 Task: Add a signature Luke Wright containing With sincere appreciation and gratitude, Luke Wright to email address softage.9@softage.net and add a folder Audits
Action: Mouse moved to (947, 71)
Screenshot: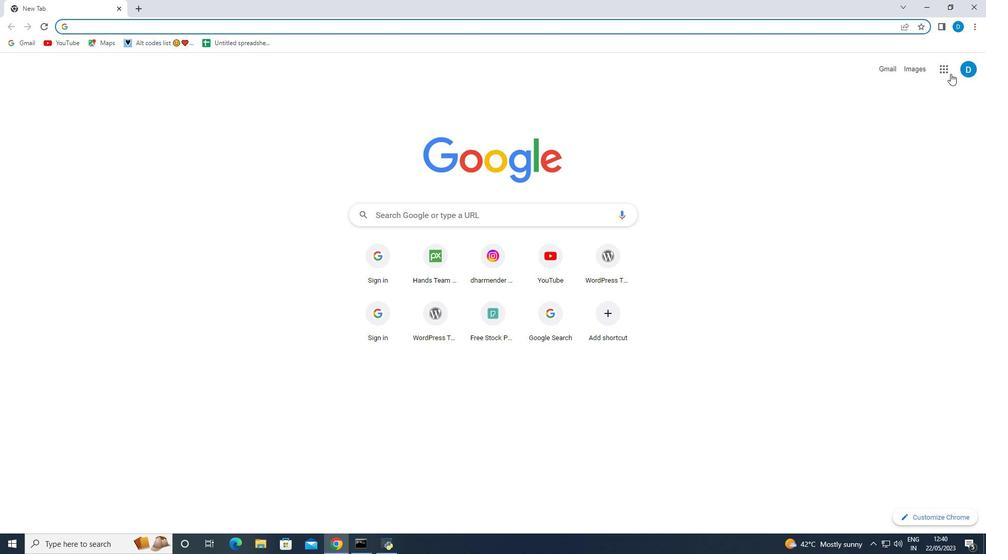 
Action: Mouse pressed left at (947, 71)
Screenshot: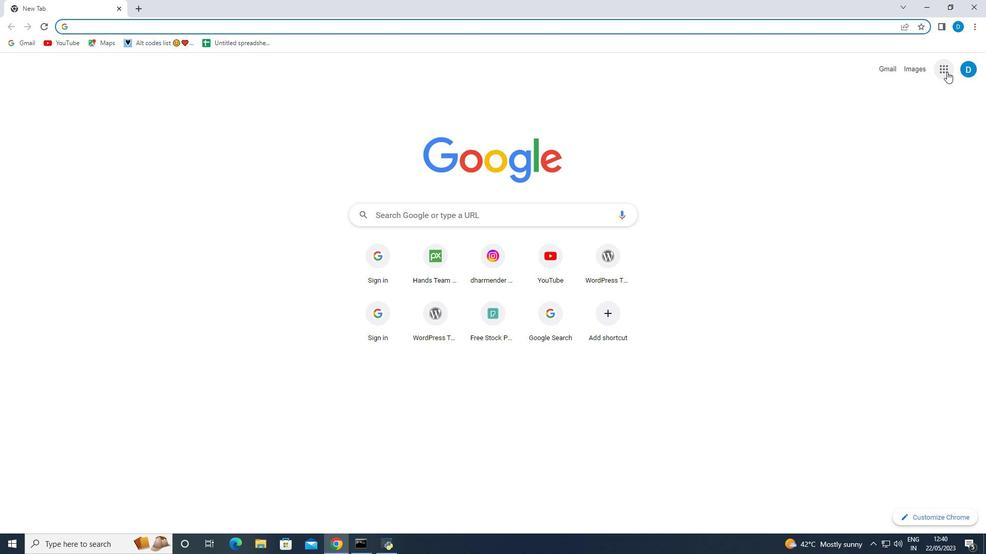 
Action: Mouse moved to (858, 229)
Screenshot: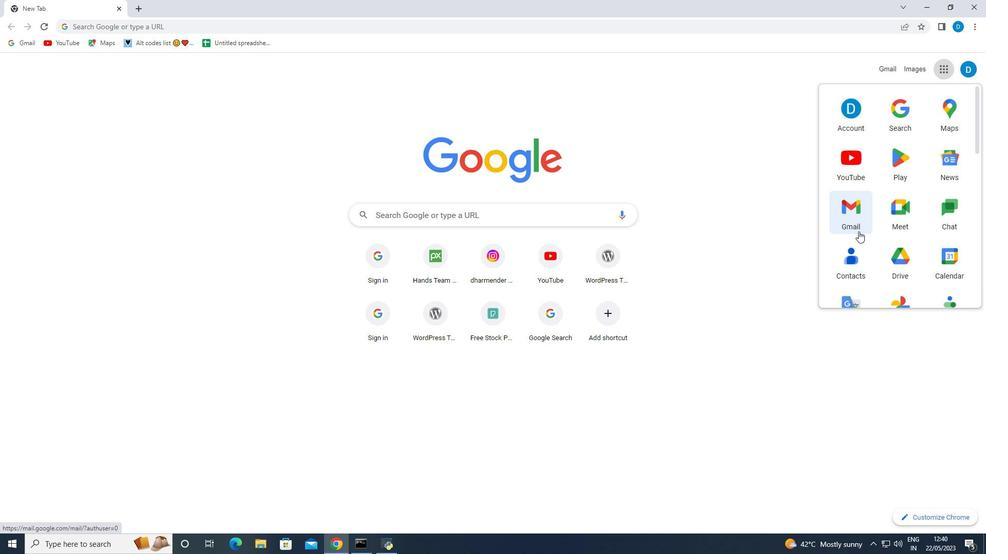 
Action: Mouse pressed left at (858, 229)
Screenshot: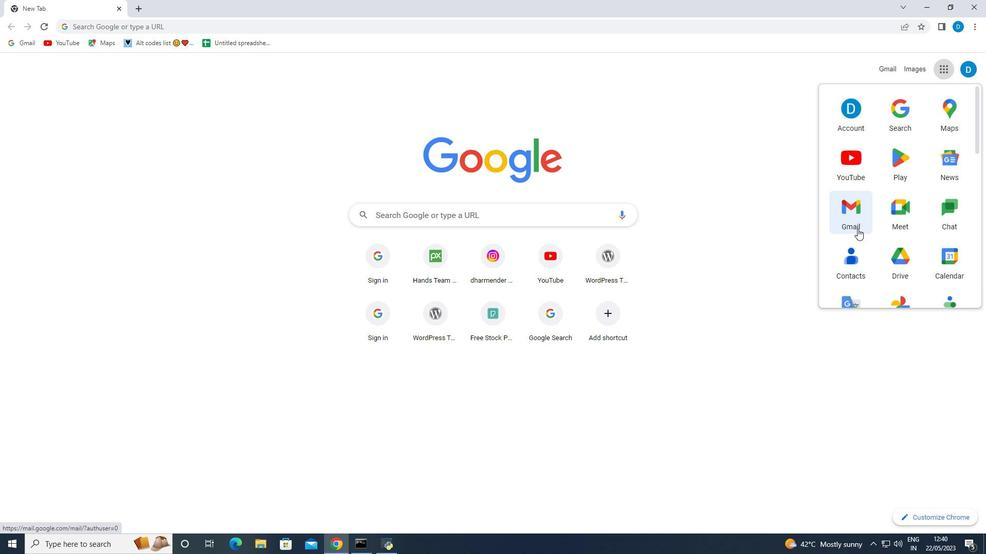 
Action: Mouse moved to (939, 70)
Screenshot: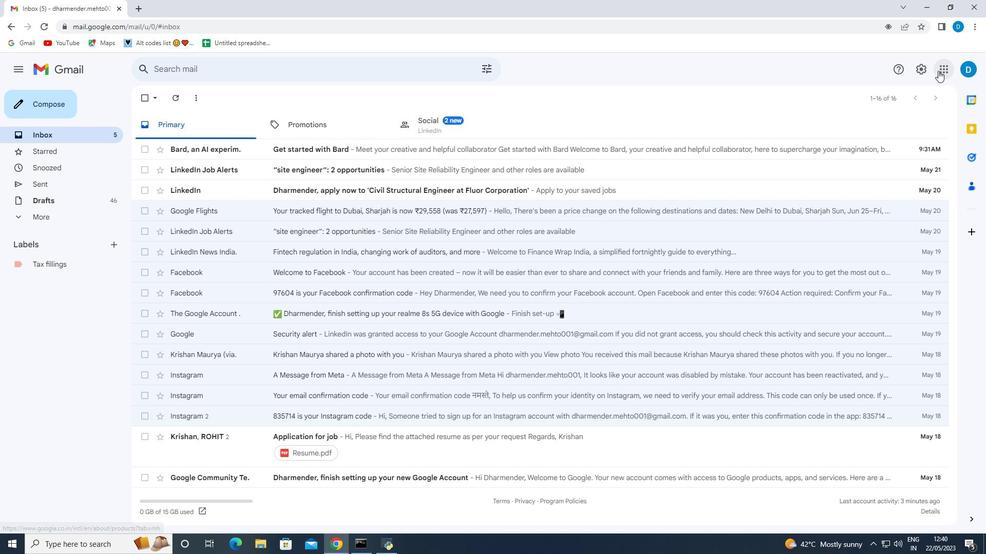 
Action: Mouse pressed left at (939, 70)
Screenshot: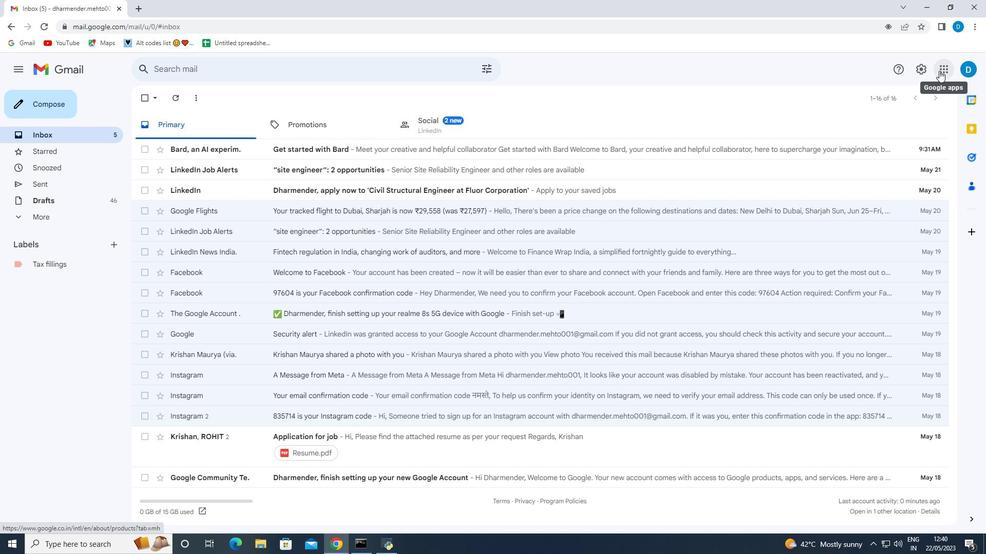 
Action: Mouse moved to (922, 69)
Screenshot: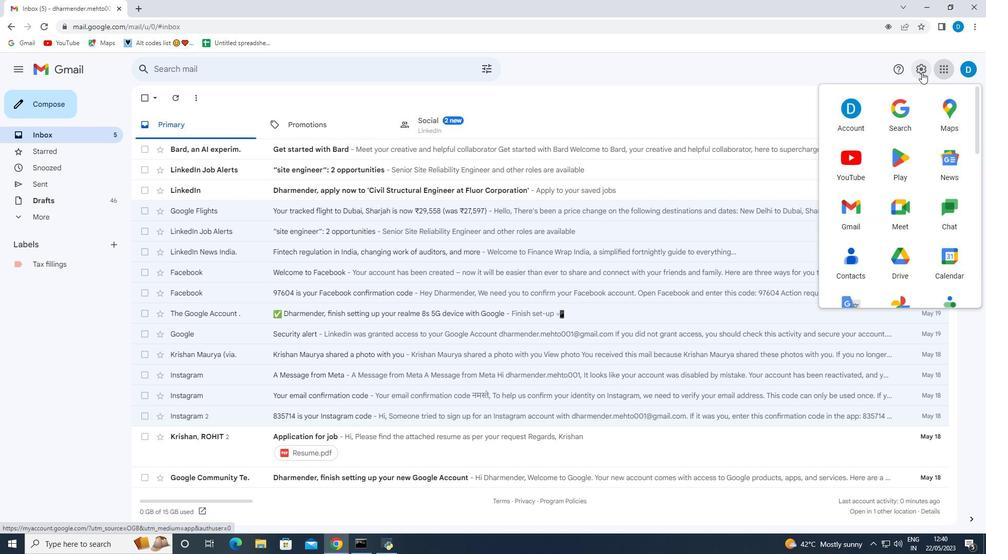 
Action: Mouse pressed left at (922, 69)
Screenshot: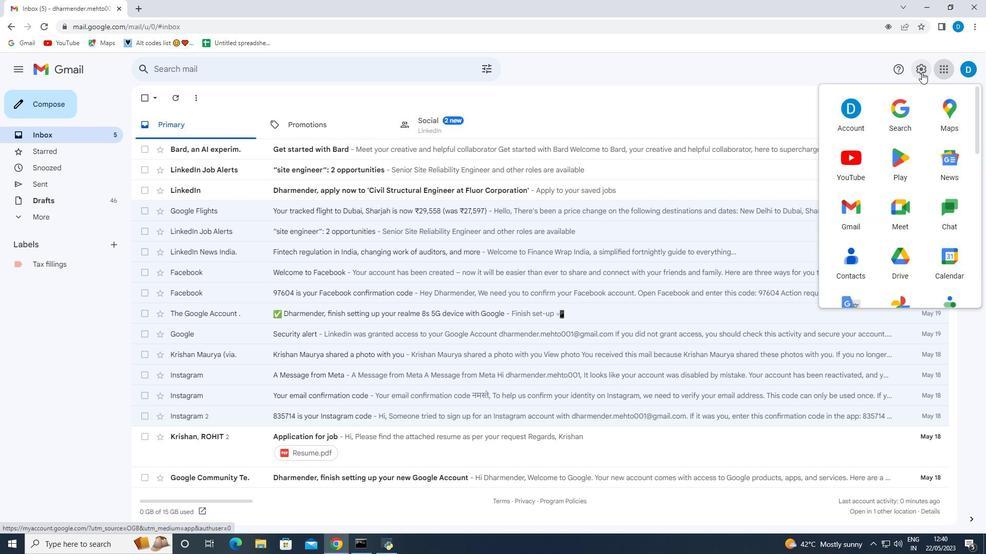 
Action: Mouse moved to (921, 69)
Screenshot: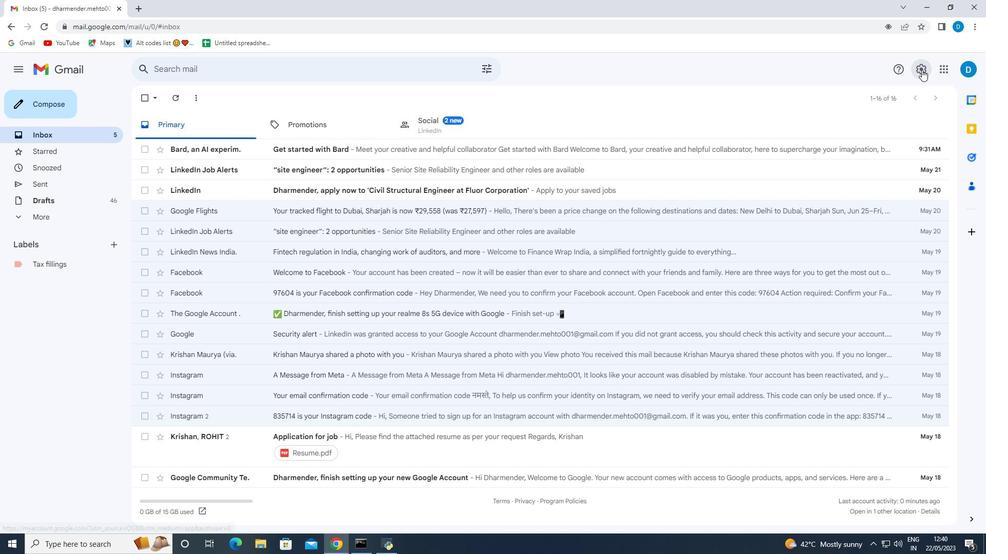
Action: Mouse pressed left at (921, 69)
Screenshot: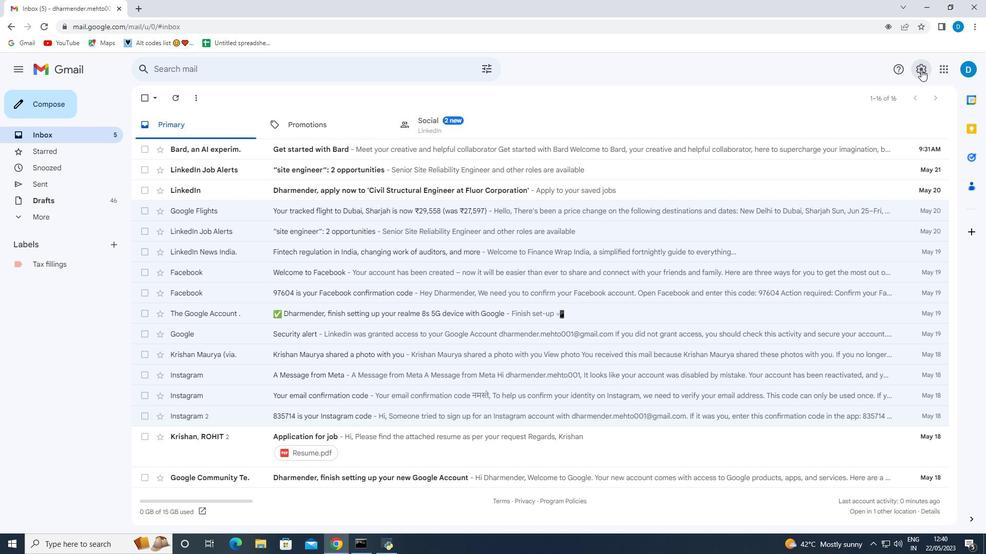 
Action: Mouse moved to (916, 70)
Screenshot: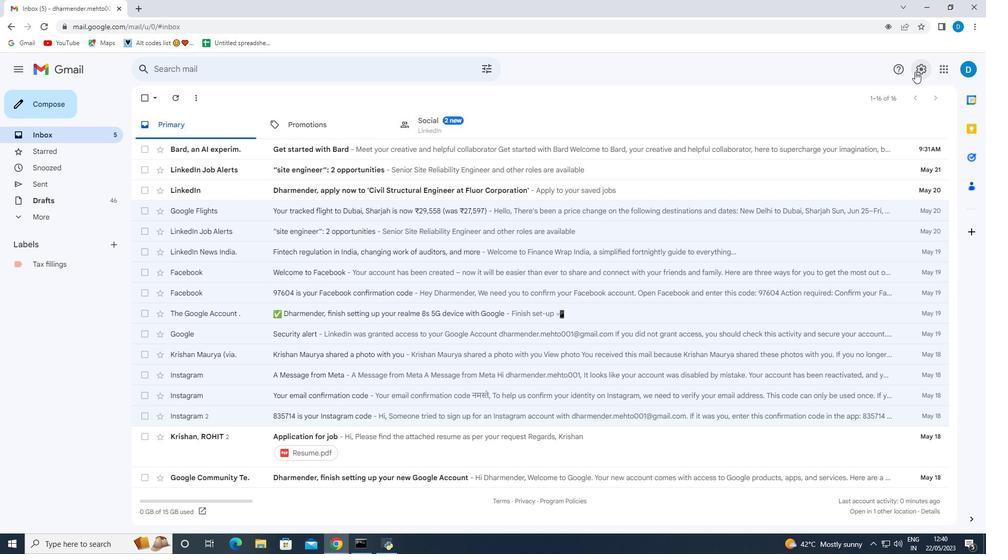 
Action: Mouse pressed left at (916, 70)
Screenshot: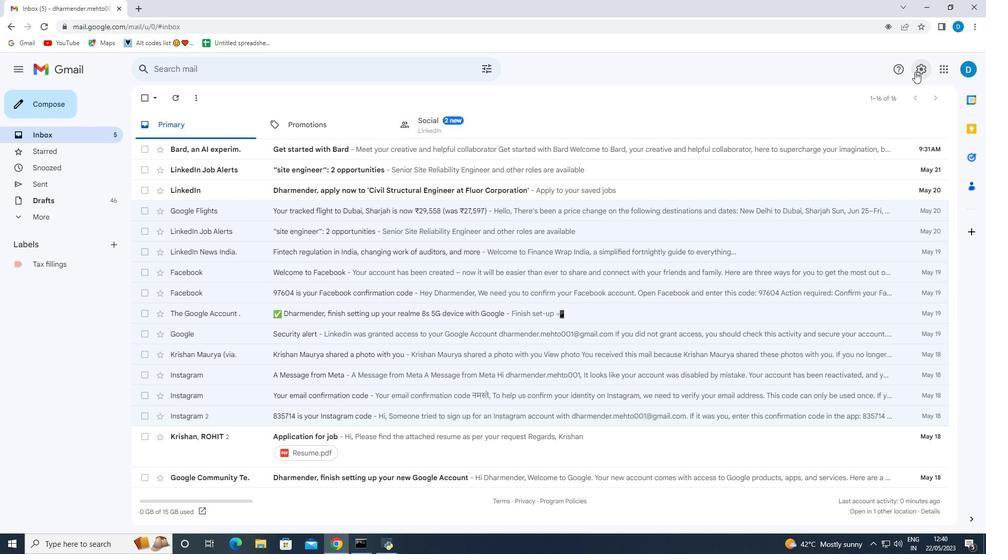 
Action: Mouse moved to (869, 125)
Screenshot: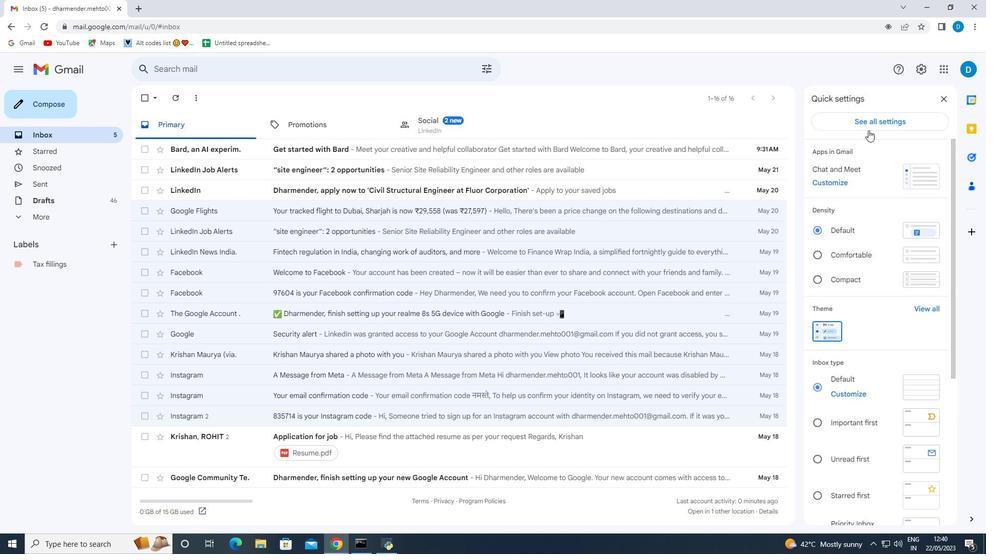 
Action: Mouse pressed left at (869, 125)
Screenshot: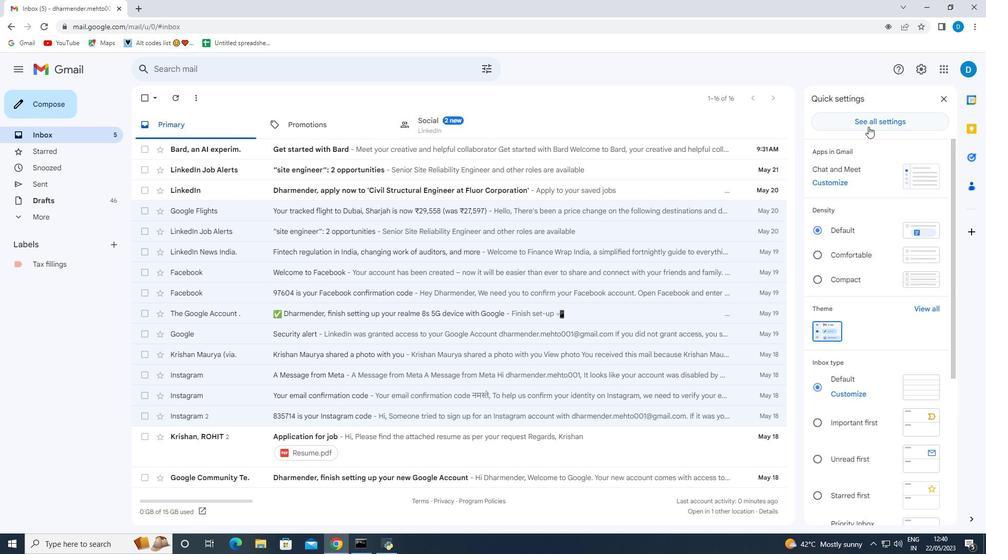 
Action: Mouse moved to (448, 281)
Screenshot: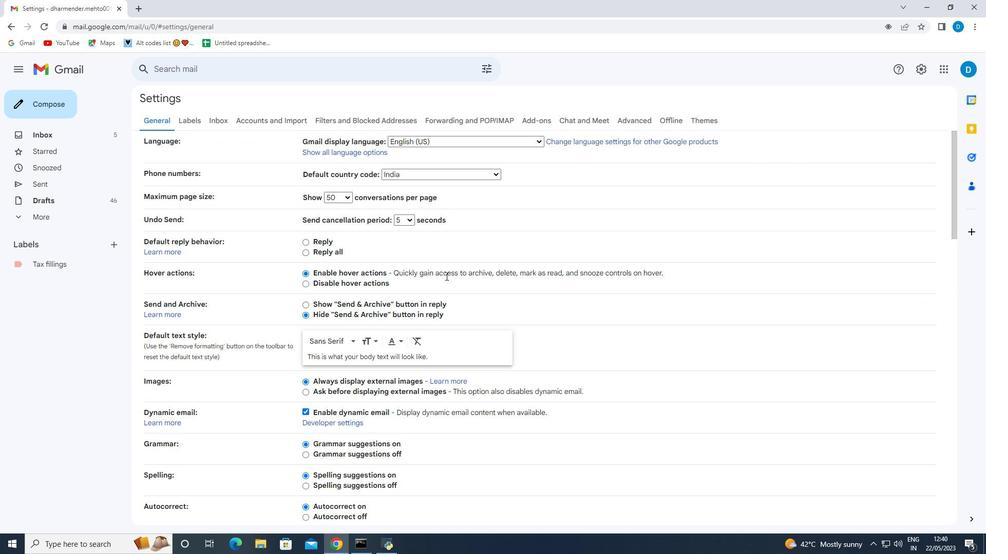 
Action: Mouse scrolled (448, 281) with delta (0, 0)
Screenshot: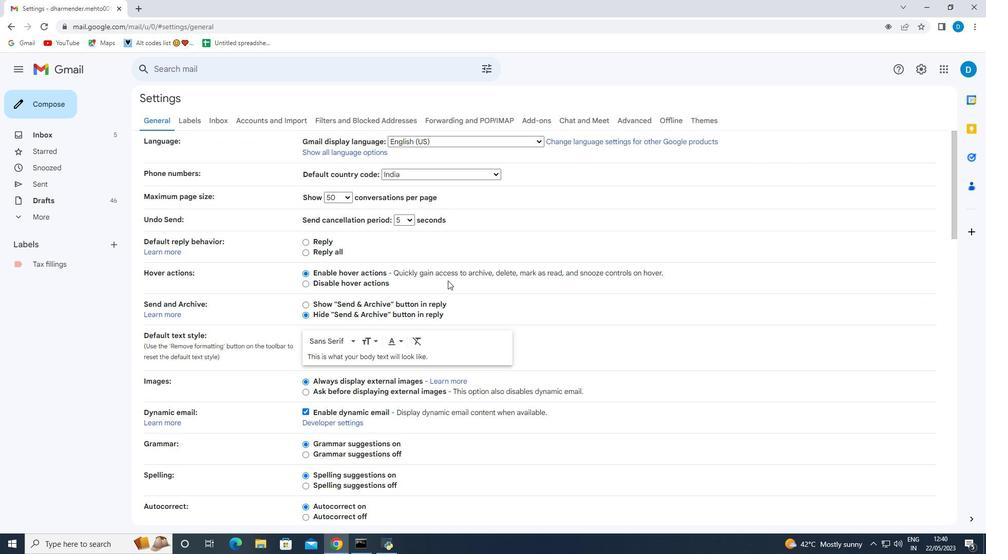 
Action: Mouse scrolled (448, 281) with delta (0, 0)
Screenshot: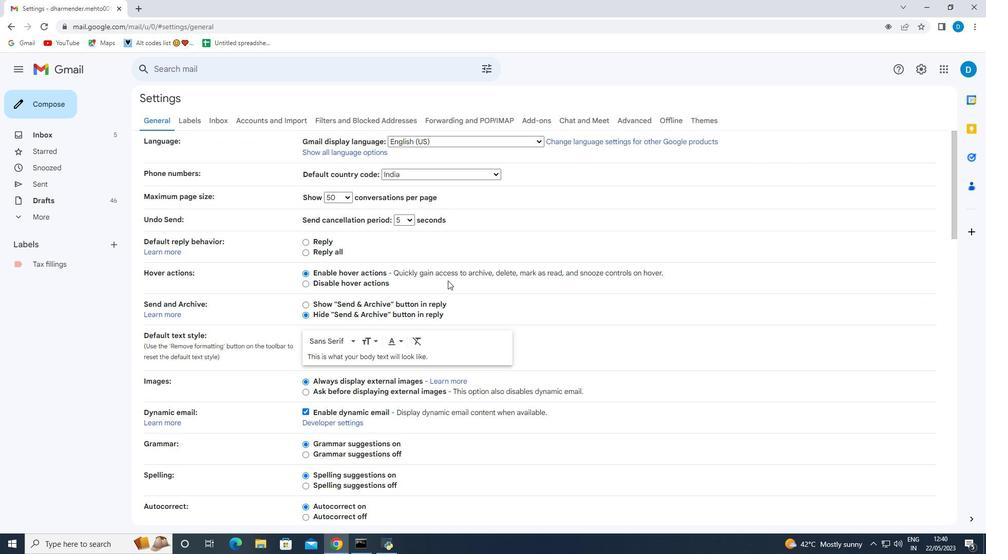 
Action: Mouse scrolled (448, 281) with delta (0, 0)
Screenshot: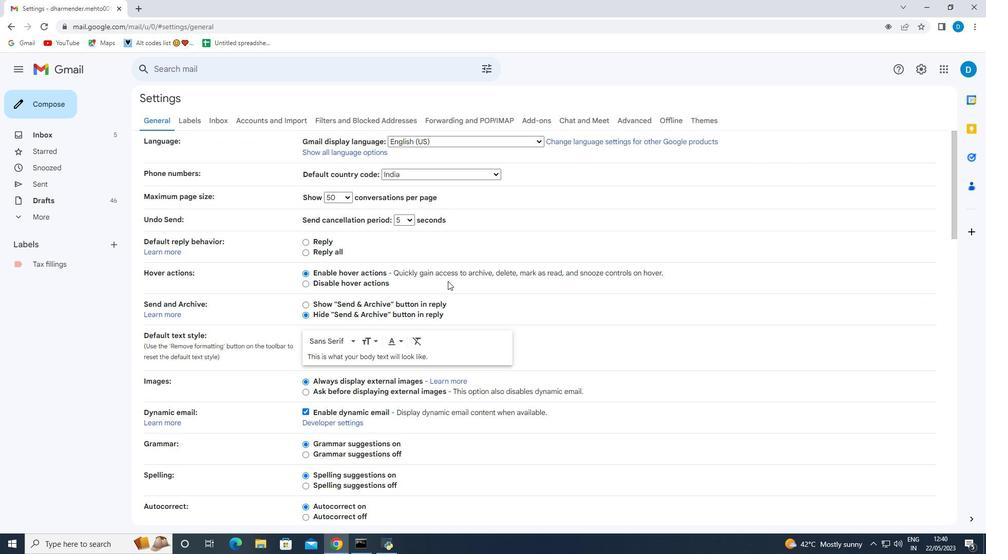 
Action: Mouse scrolled (448, 281) with delta (0, 0)
Screenshot: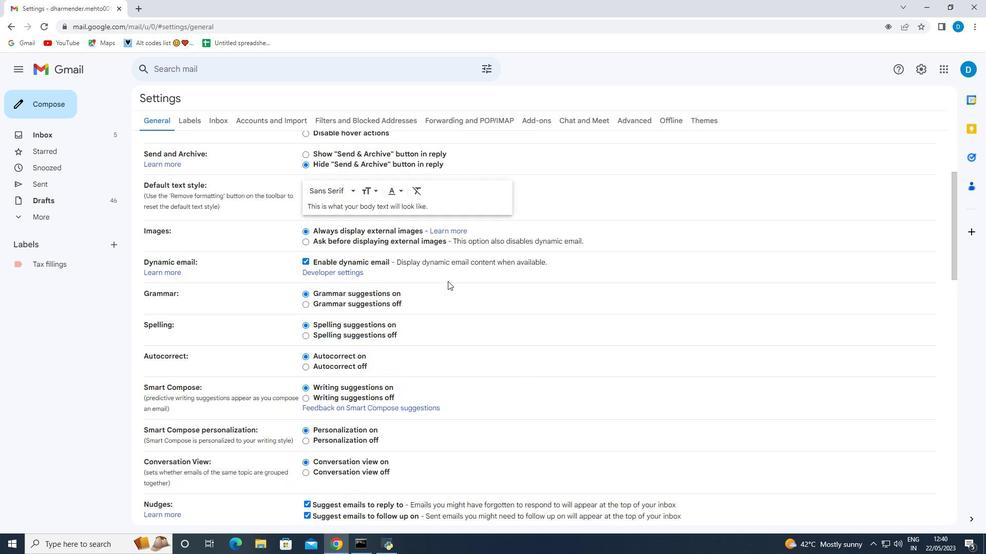 
Action: Mouse scrolled (448, 281) with delta (0, 0)
Screenshot: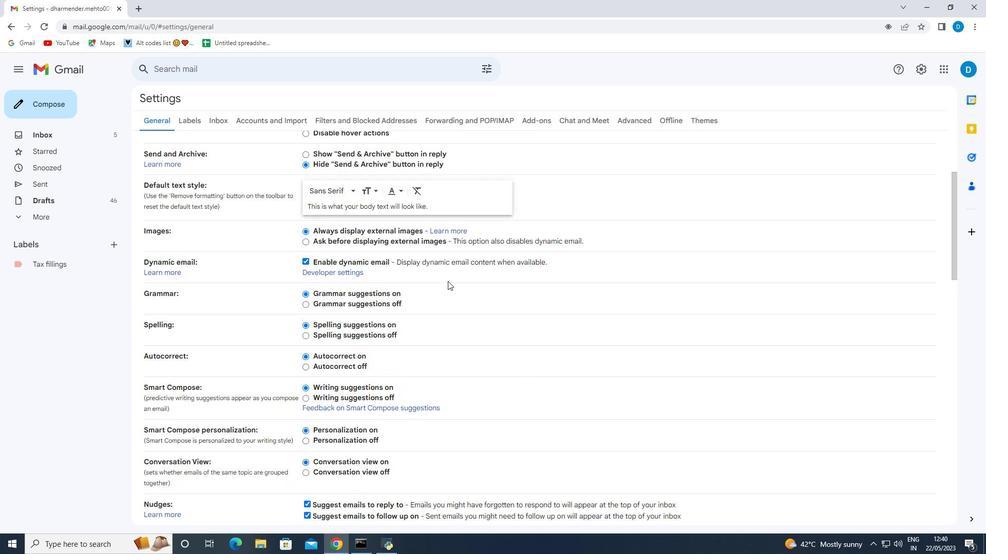 
Action: Mouse scrolled (448, 281) with delta (0, 0)
Screenshot: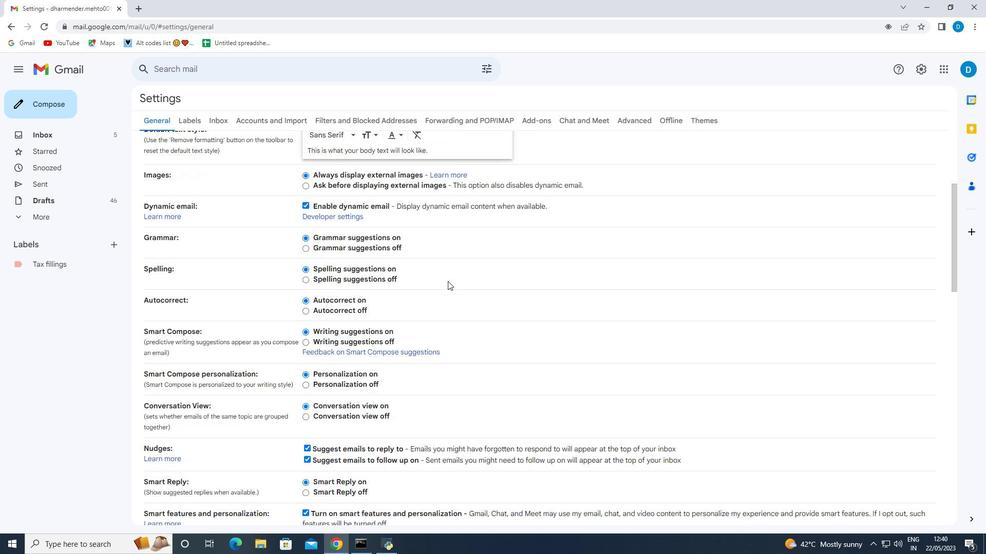 
Action: Mouse scrolled (448, 281) with delta (0, 0)
Screenshot: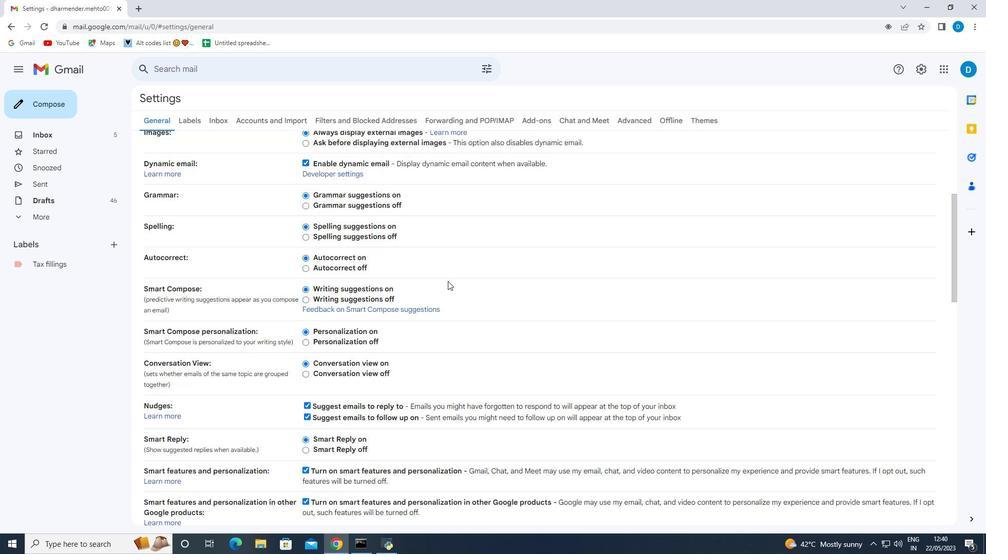 
Action: Mouse scrolled (448, 281) with delta (0, 0)
Screenshot: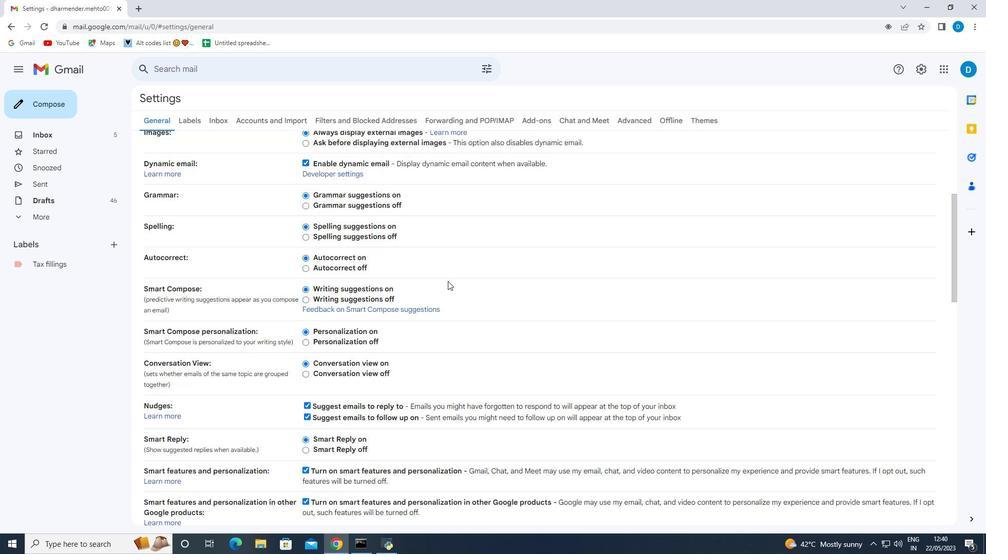 
Action: Mouse scrolled (448, 281) with delta (0, 0)
Screenshot: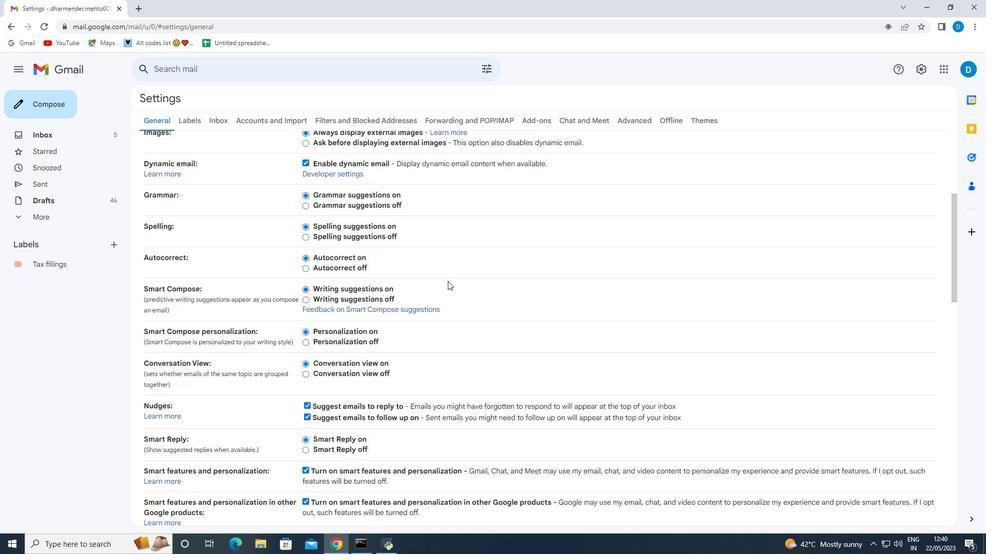 
Action: Mouse scrolled (448, 281) with delta (0, 0)
Screenshot: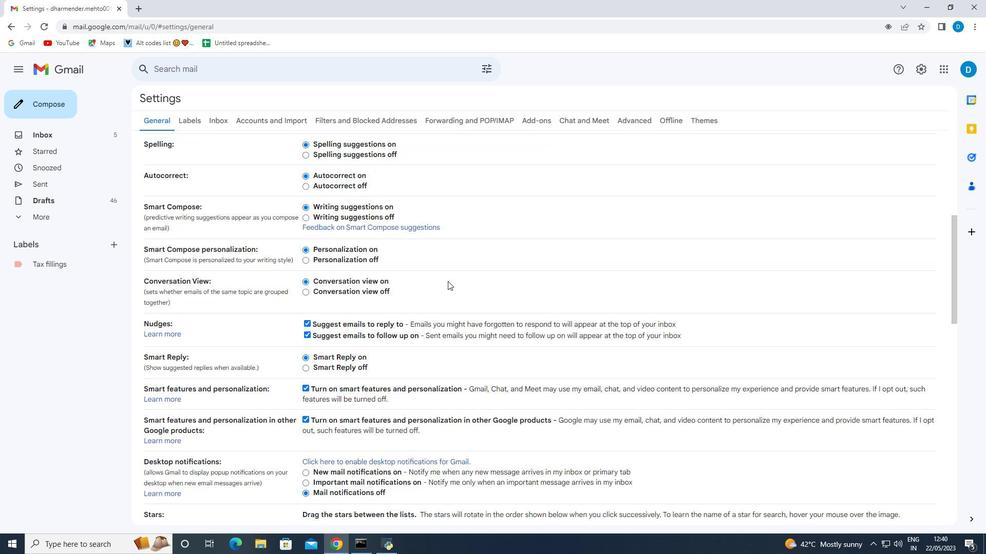 
Action: Mouse scrolled (448, 281) with delta (0, 0)
Screenshot: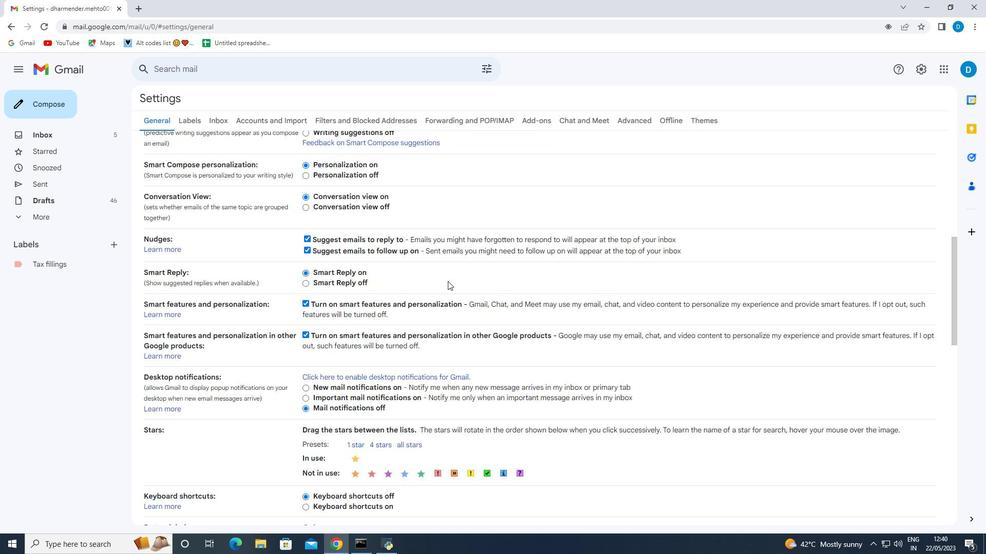 
Action: Mouse scrolled (448, 281) with delta (0, 0)
Screenshot: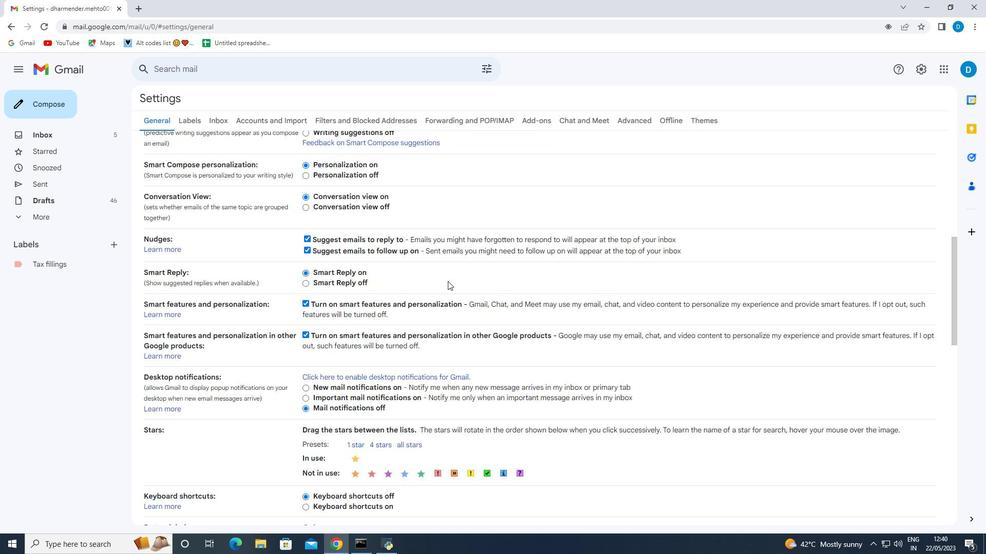 
Action: Mouse scrolled (448, 281) with delta (0, 0)
Screenshot: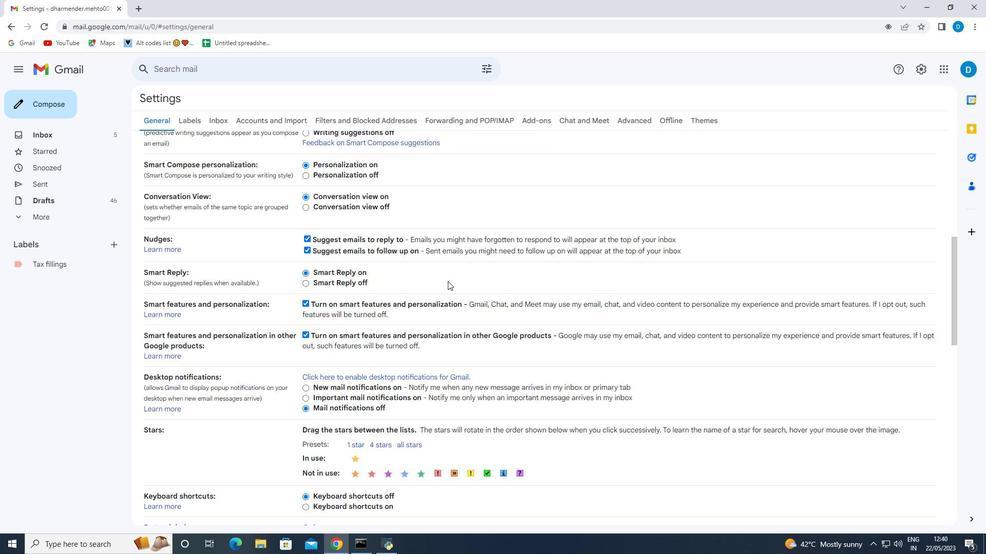 
Action: Mouse scrolled (448, 281) with delta (0, 0)
Screenshot: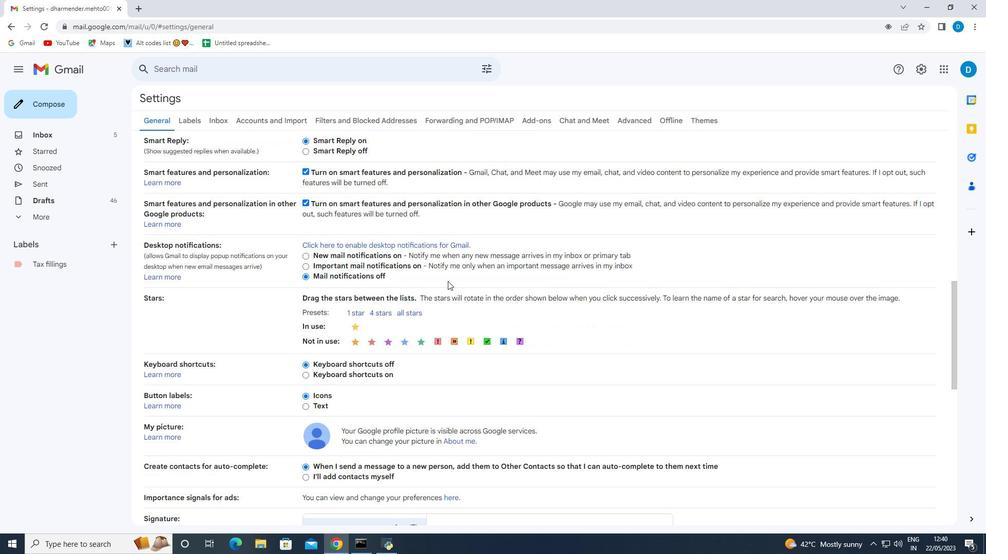 
Action: Mouse scrolled (448, 281) with delta (0, 0)
Screenshot: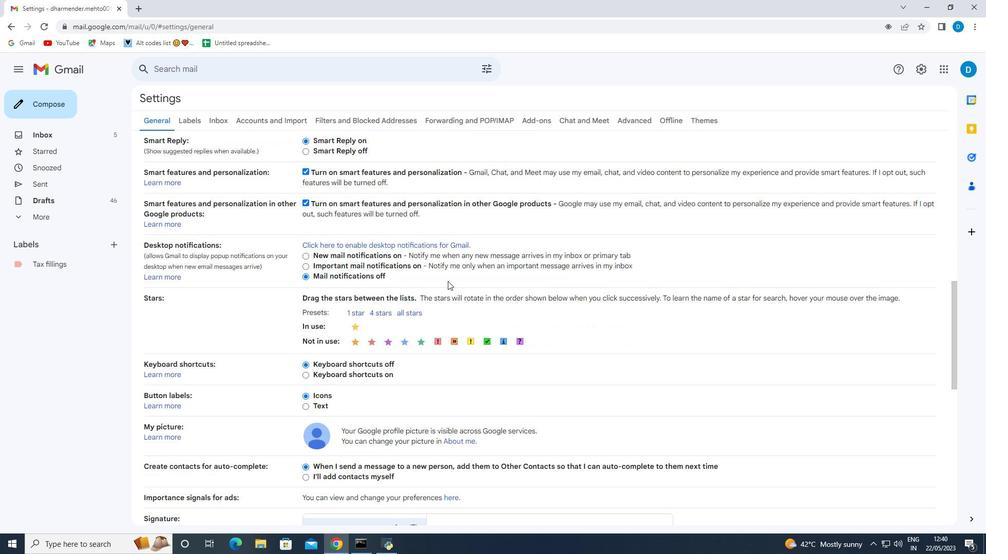 
Action: Mouse scrolled (448, 281) with delta (0, 0)
Screenshot: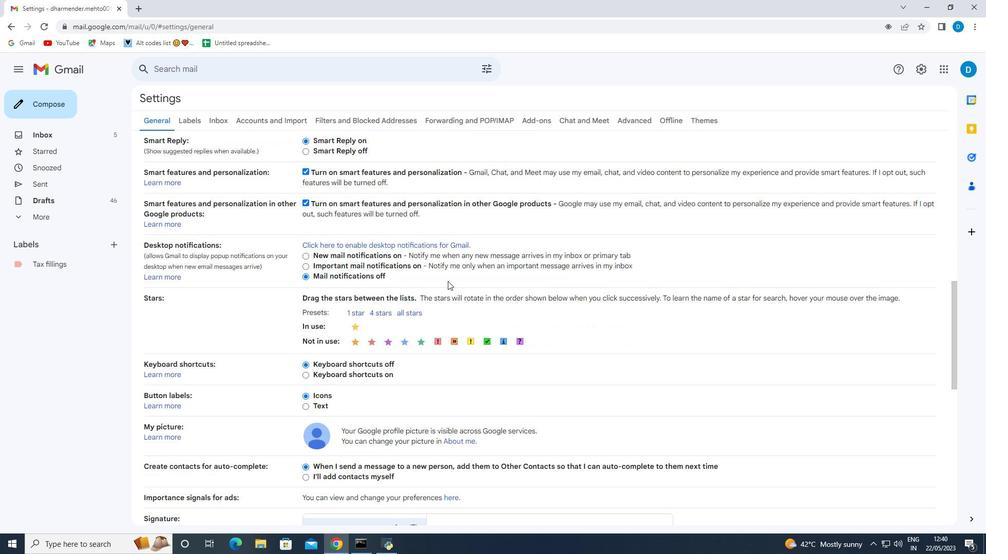 
Action: Mouse scrolled (448, 281) with delta (0, 0)
Screenshot: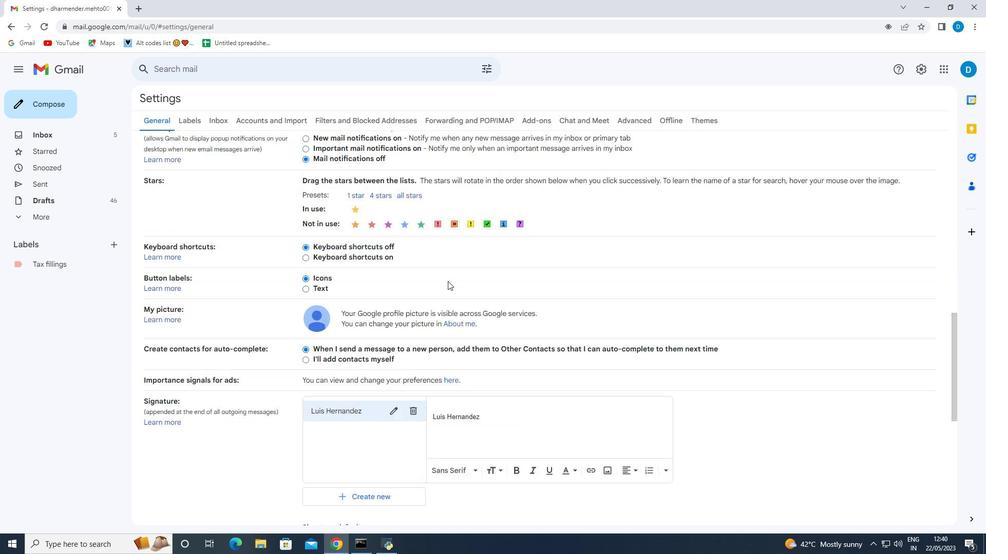 
Action: Mouse moved to (417, 200)
Screenshot: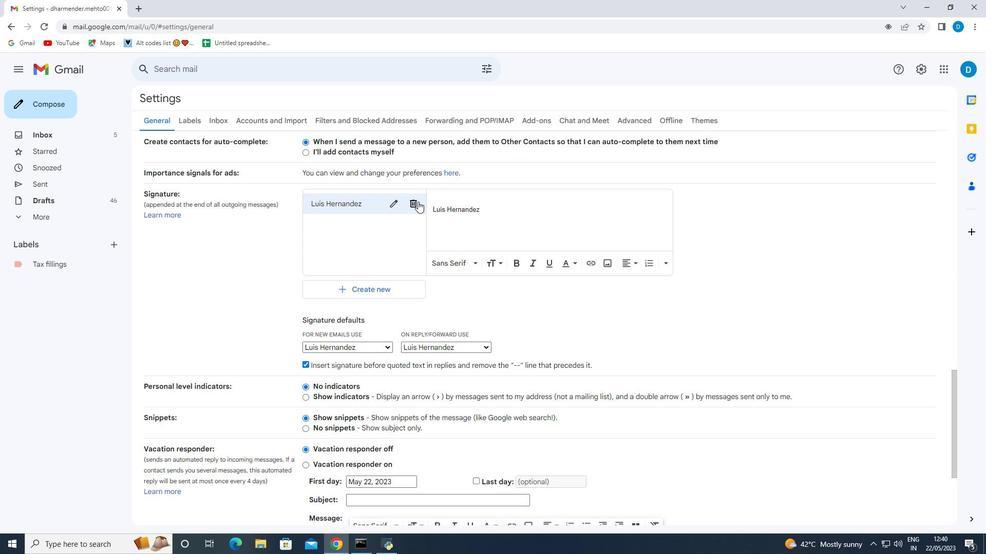 
Action: Mouse pressed left at (417, 200)
Screenshot: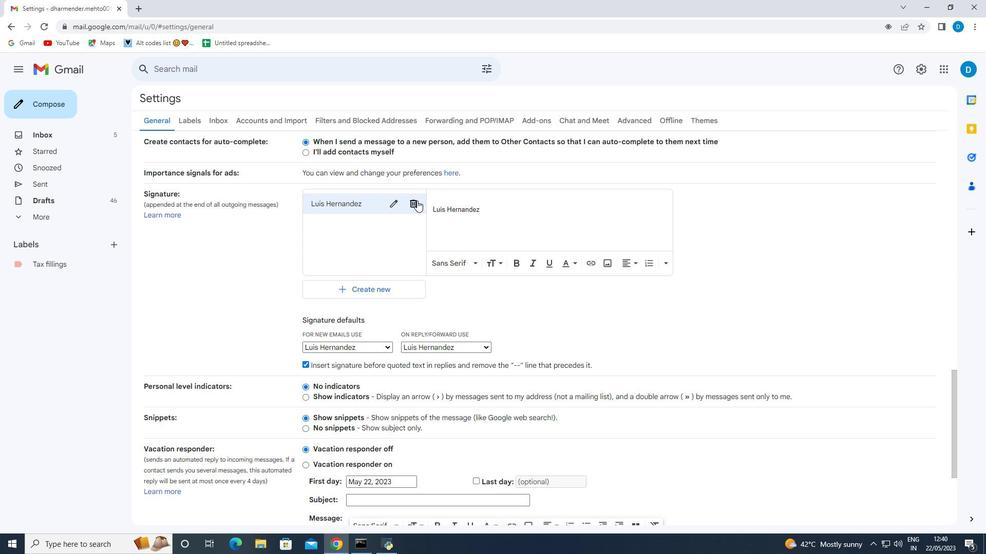
Action: Mouse moved to (584, 310)
Screenshot: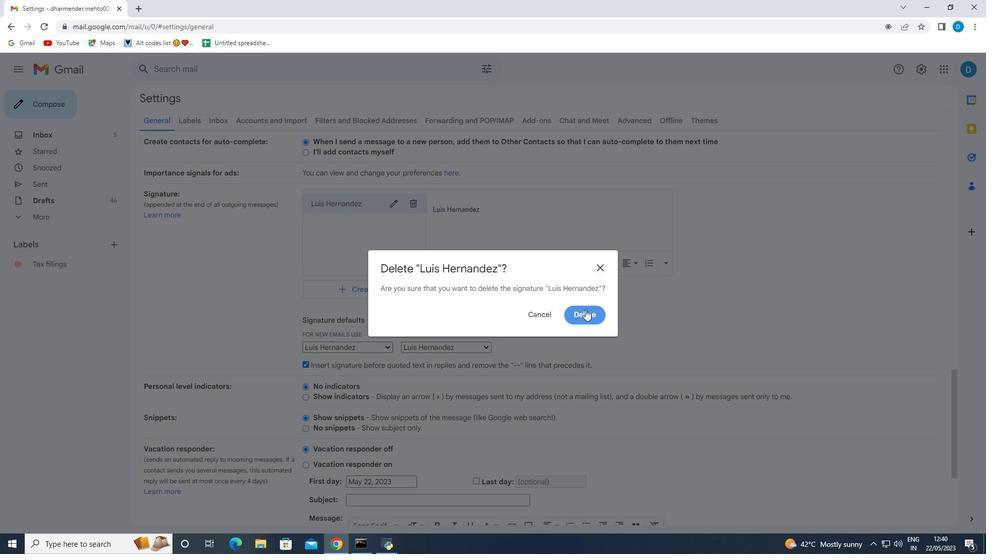 
Action: Mouse pressed left at (584, 310)
Screenshot: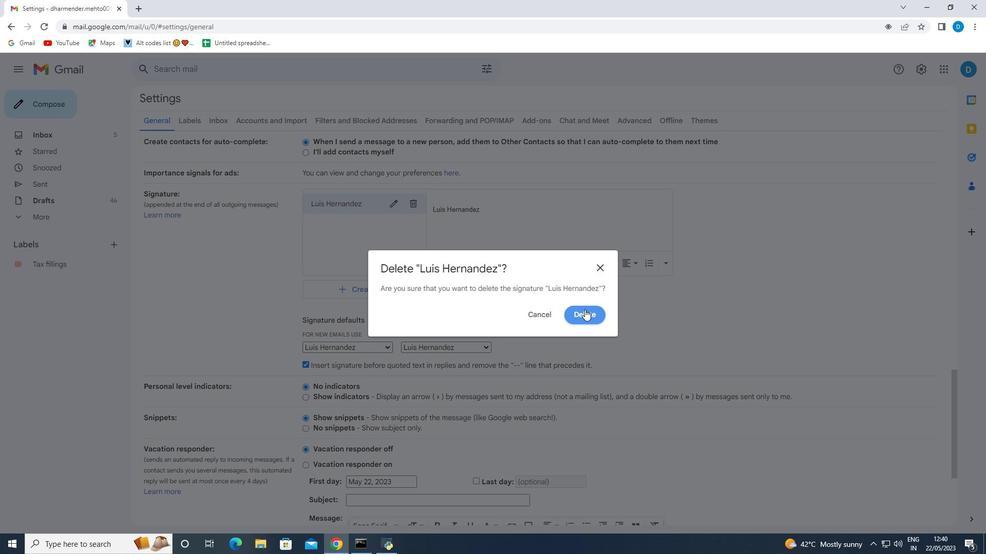 
Action: Mouse moved to (359, 214)
Screenshot: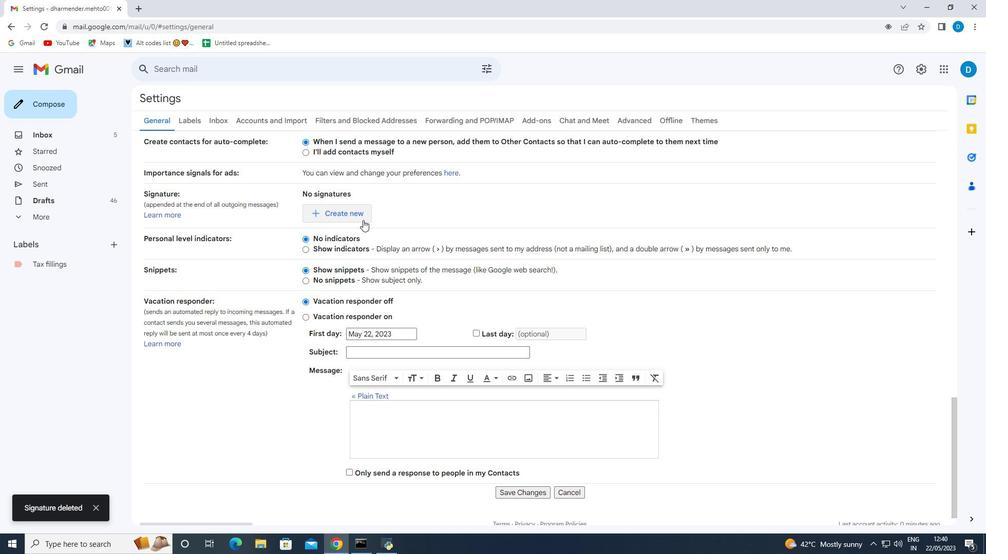 
Action: Mouse pressed left at (359, 214)
Screenshot: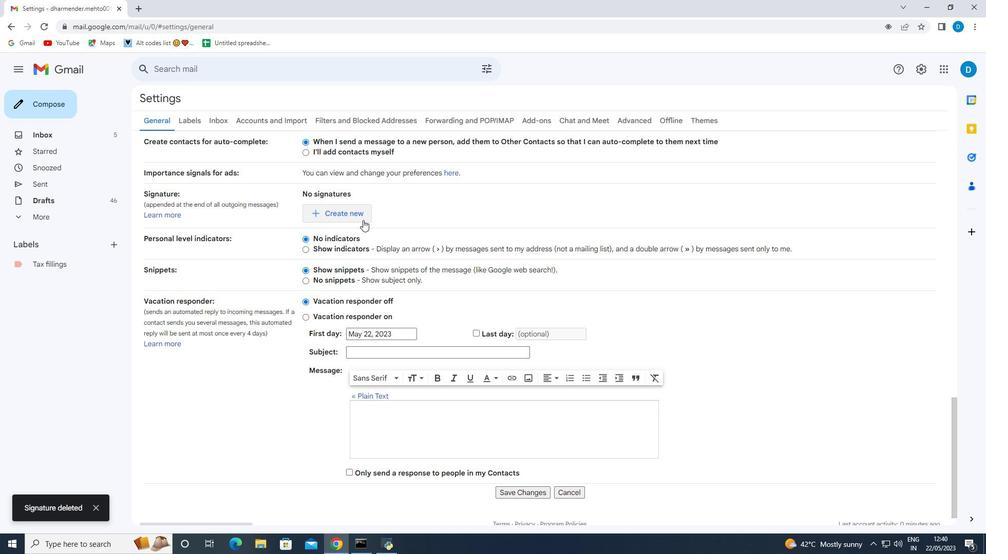 
Action: Mouse moved to (431, 291)
Screenshot: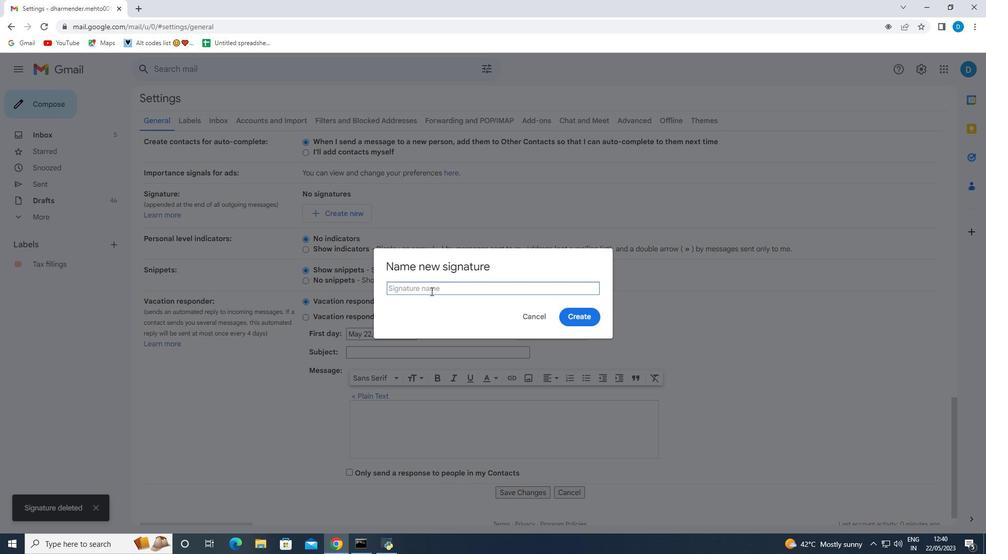 
Action: Mouse pressed left at (431, 291)
Screenshot: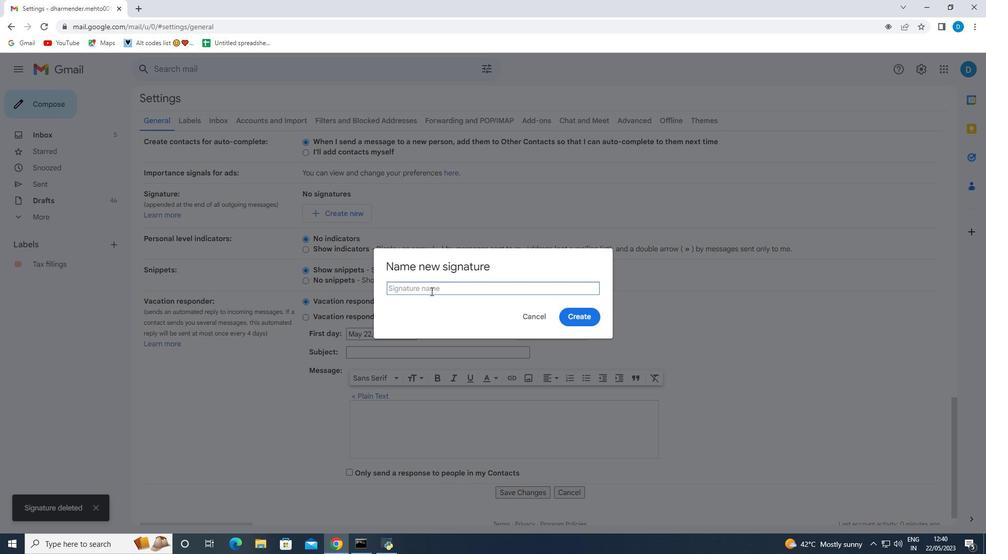 
Action: Key pressed <Key.shift>Luke<Key.space><Key.shift>Wright
Screenshot: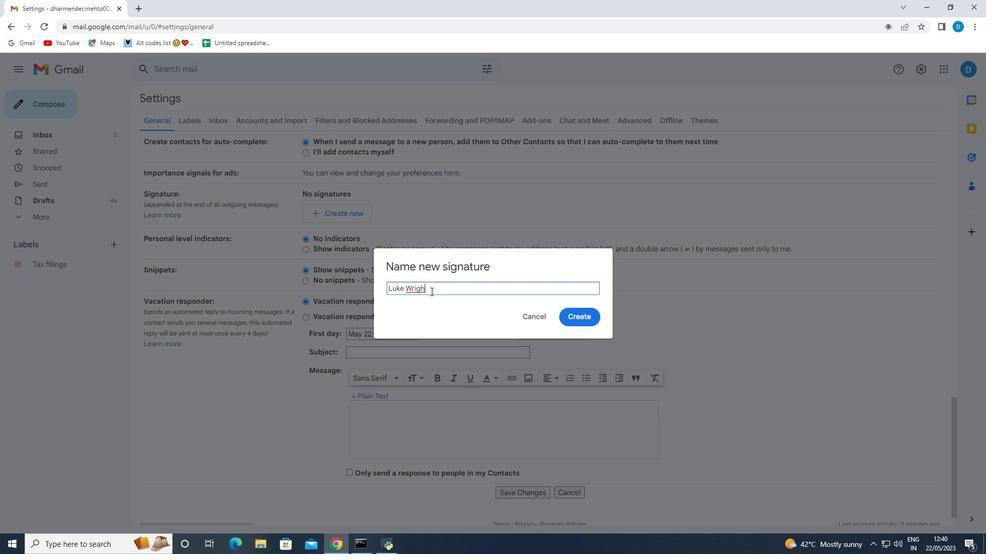 
Action: Mouse moved to (581, 319)
Screenshot: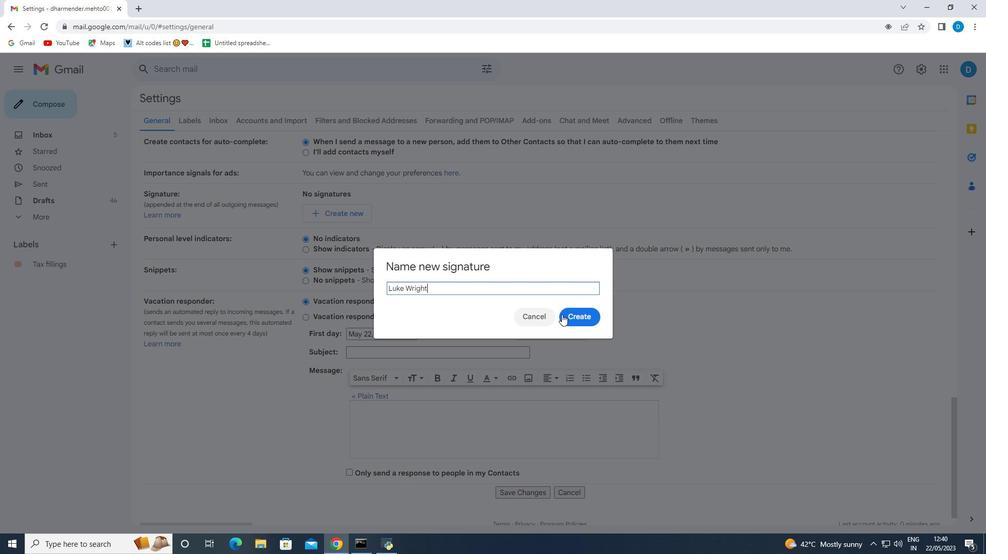 
Action: Mouse pressed left at (581, 319)
Screenshot: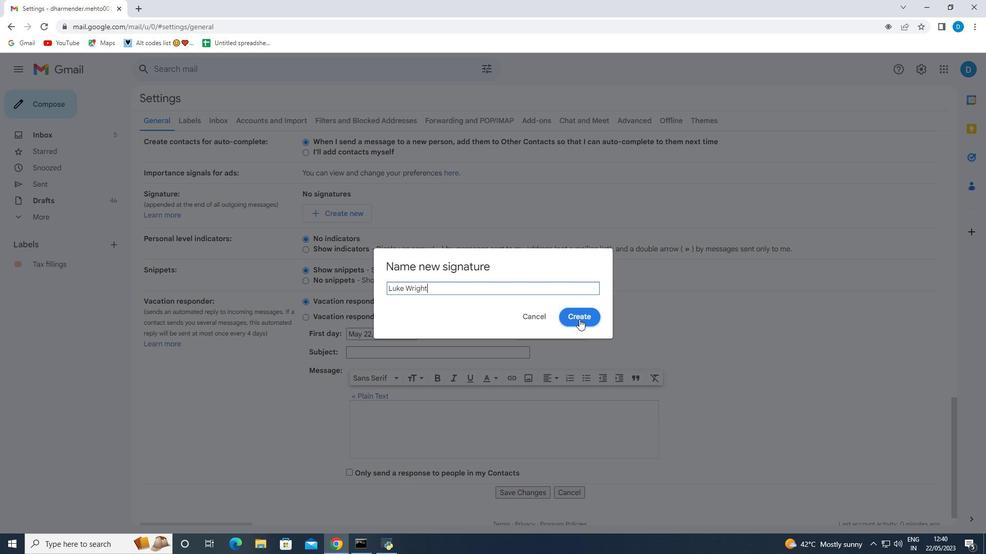 
Action: Mouse moved to (377, 346)
Screenshot: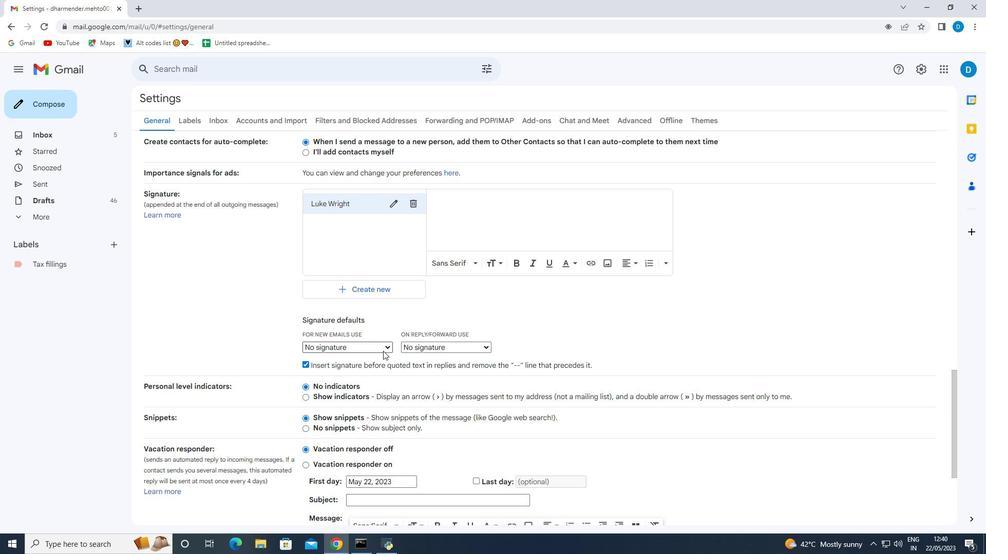 
Action: Mouse pressed left at (377, 346)
Screenshot: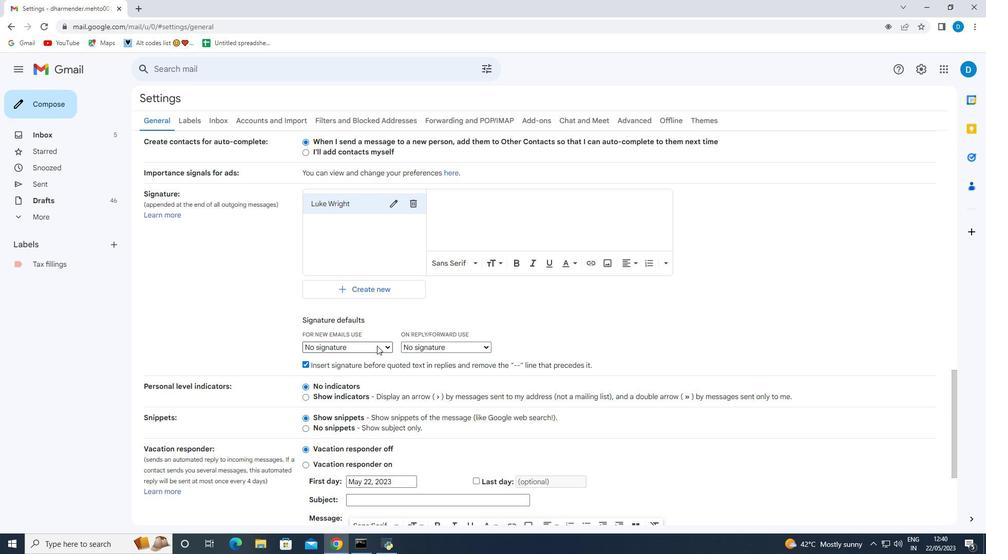
Action: Mouse moved to (366, 365)
Screenshot: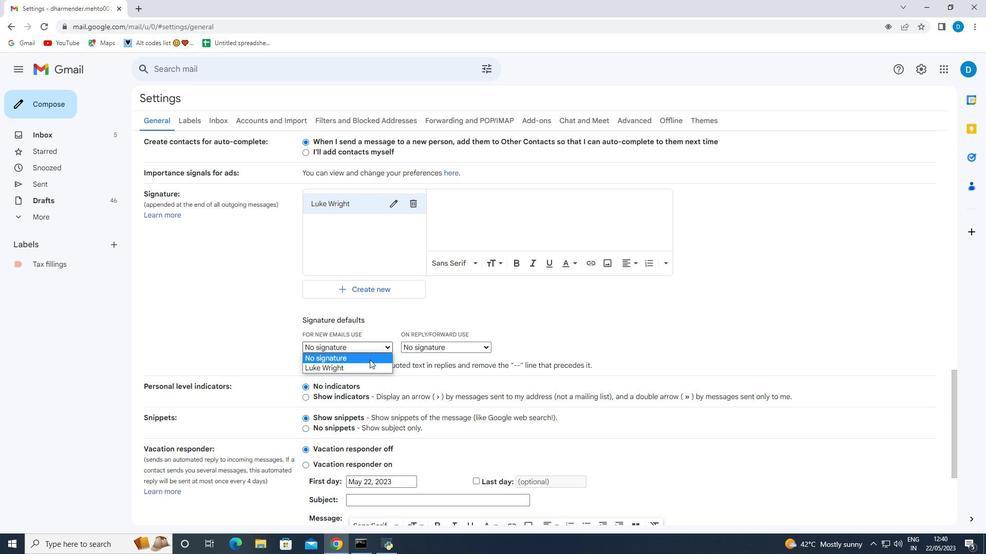 
Action: Mouse pressed left at (366, 365)
Screenshot: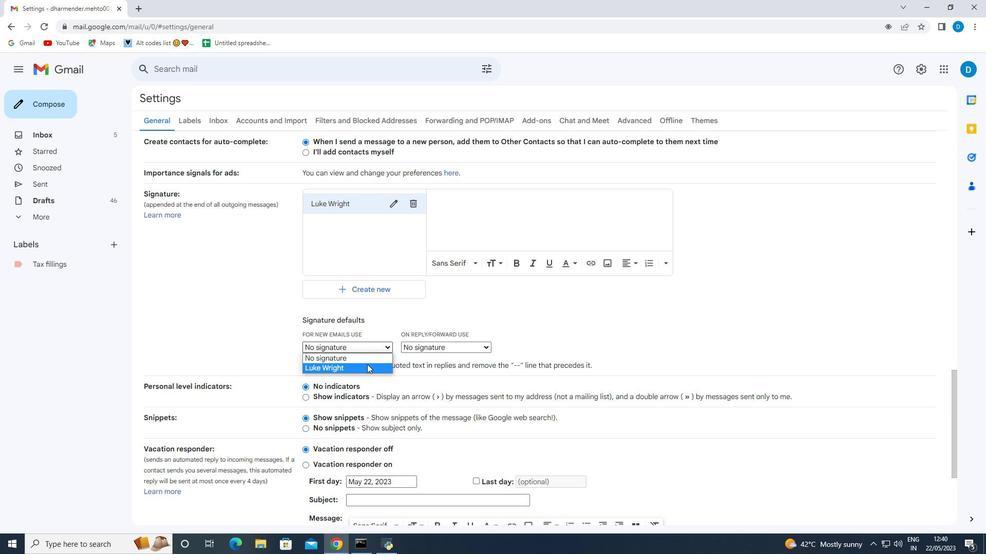 
Action: Mouse moved to (409, 347)
Screenshot: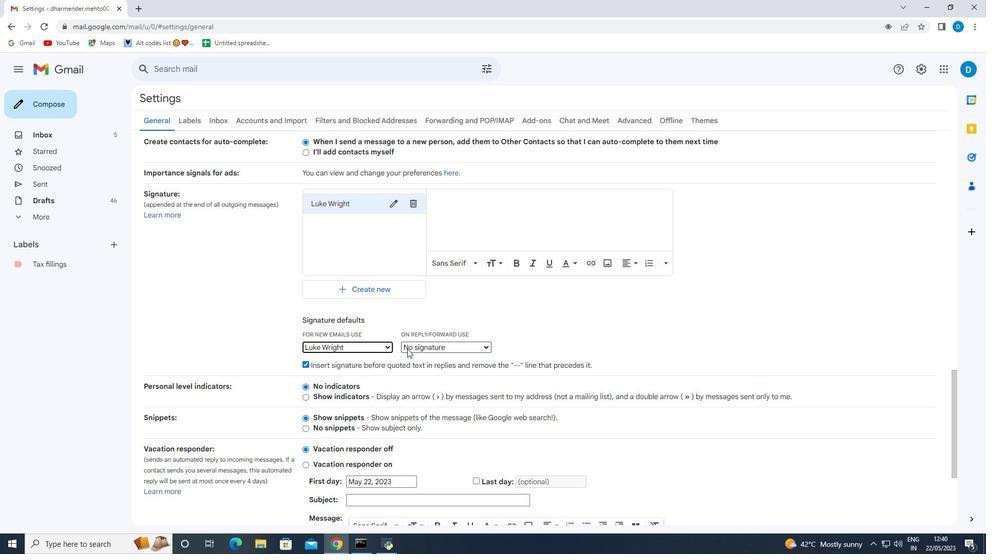 
Action: Mouse pressed left at (409, 347)
Screenshot: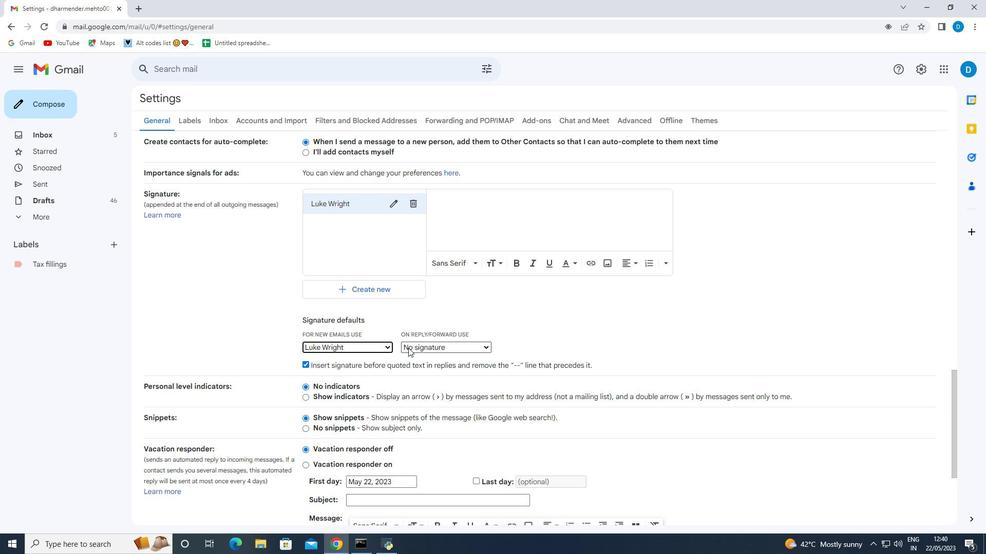 
Action: Mouse moved to (406, 362)
Screenshot: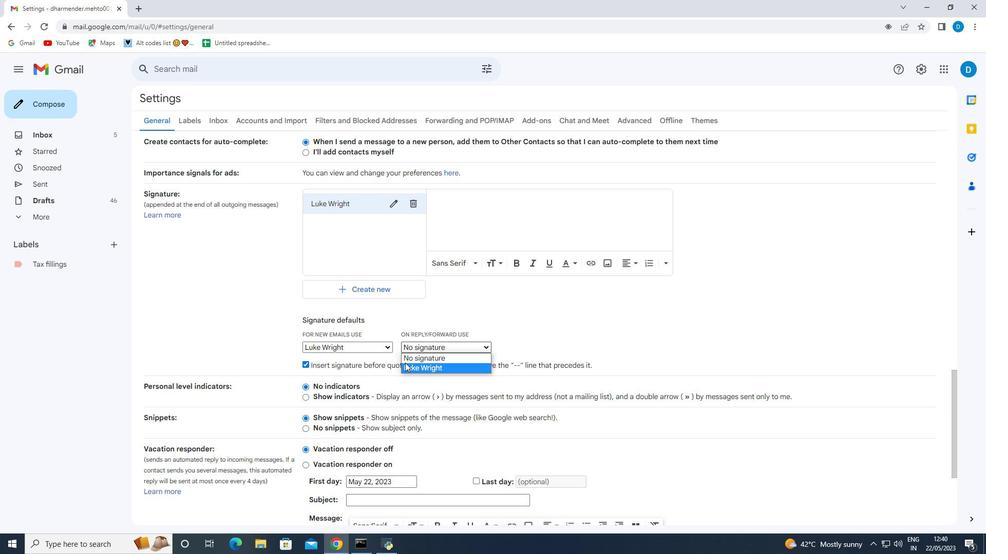 
Action: Mouse pressed left at (406, 362)
Screenshot: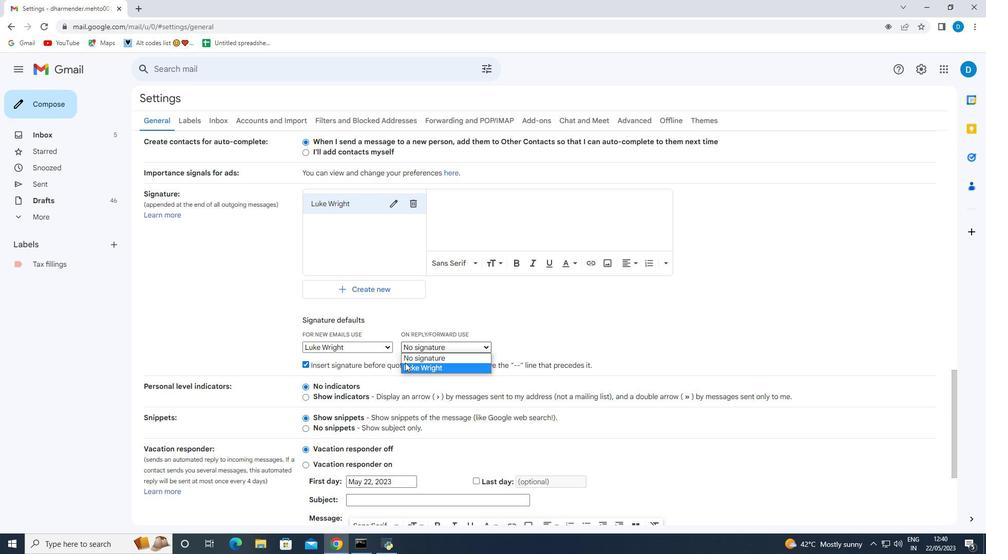 
Action: Mouse moved to (413, 347)
Screenshot: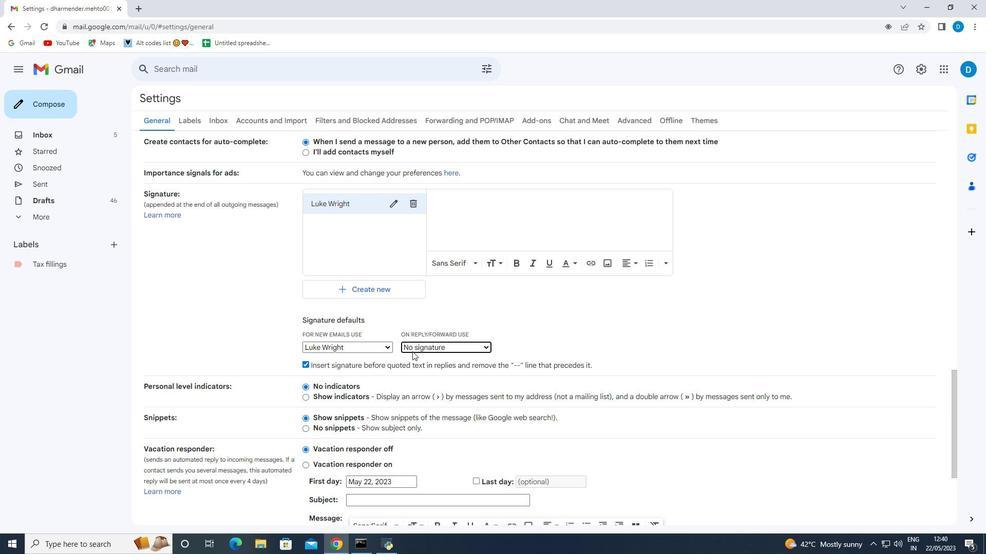 
Action: Mouse pressed left at (413, 347)
Screenshot: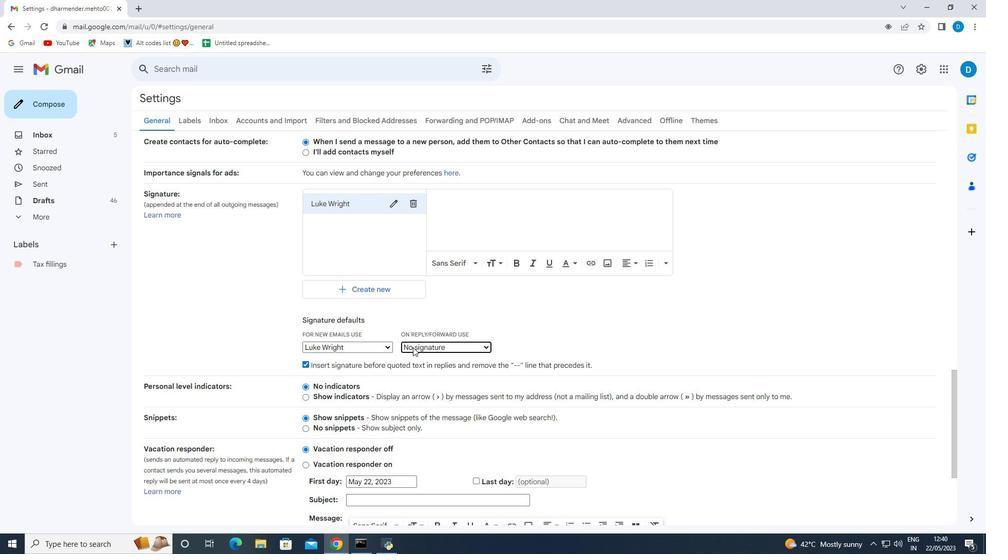 
Action: Mouse moved to (411, 368)
Screenshot: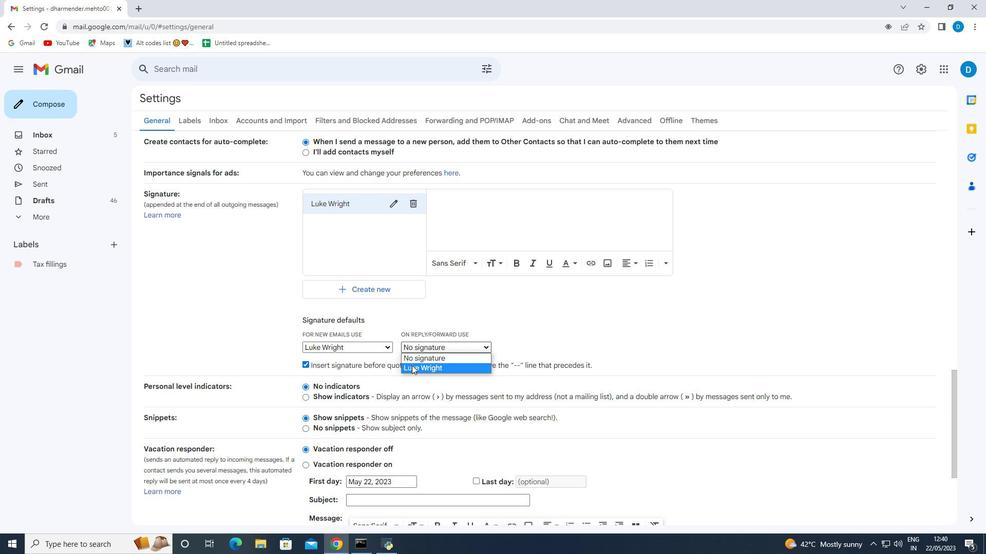 
Action: Mouse pressed left at (411, 368)
Screenshot: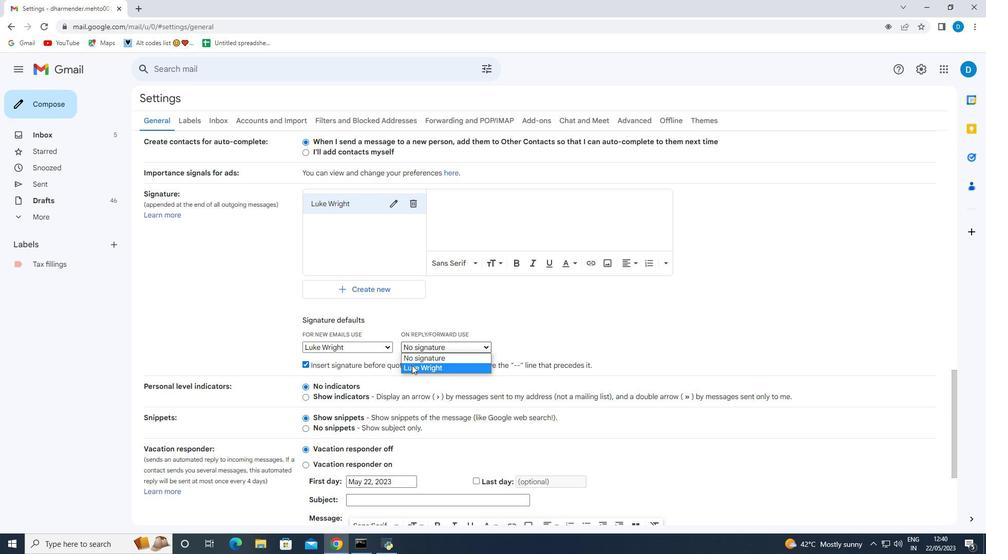 
Action: Mouse moved to (451, 227)
Screenshot: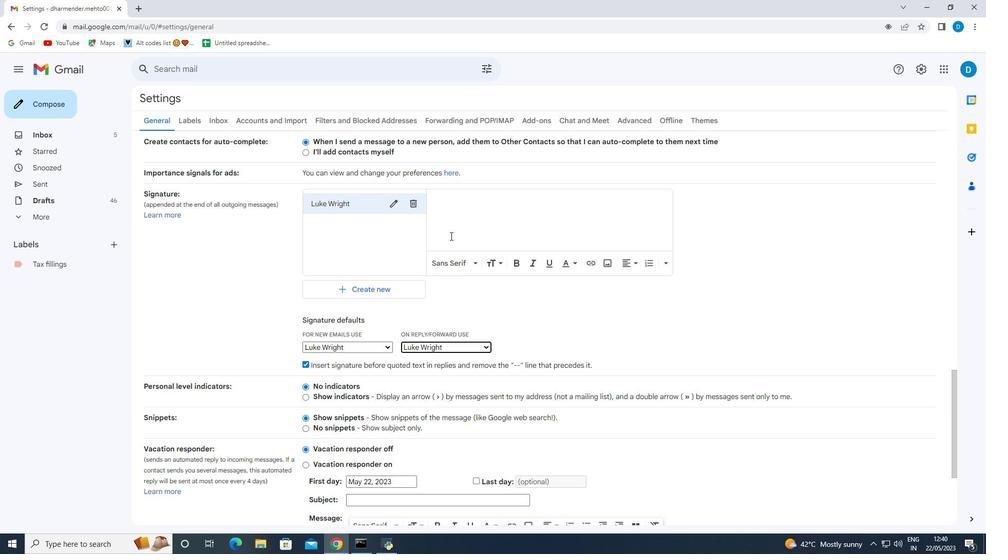 
Action: Mouse pressed left at (451, 227)
Screenshot: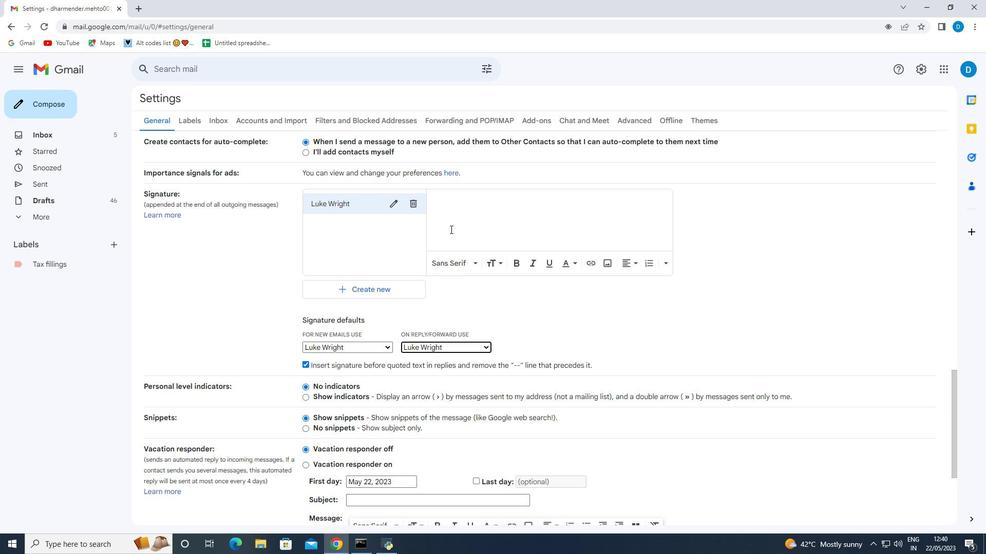 
Action: Key pressed <Key.enter><Key.shift><Key.shift><Key.shift><Key.shift><Key.shift><Key.shift><Key.shift><Key.shift><Key.shift><Key.shift><Key.shift><Key.shift><Key.shift><Key.shift><Key.shift>Luke<Key.space><Key.shift>Writ<Key.backspace>ght
Screenshot: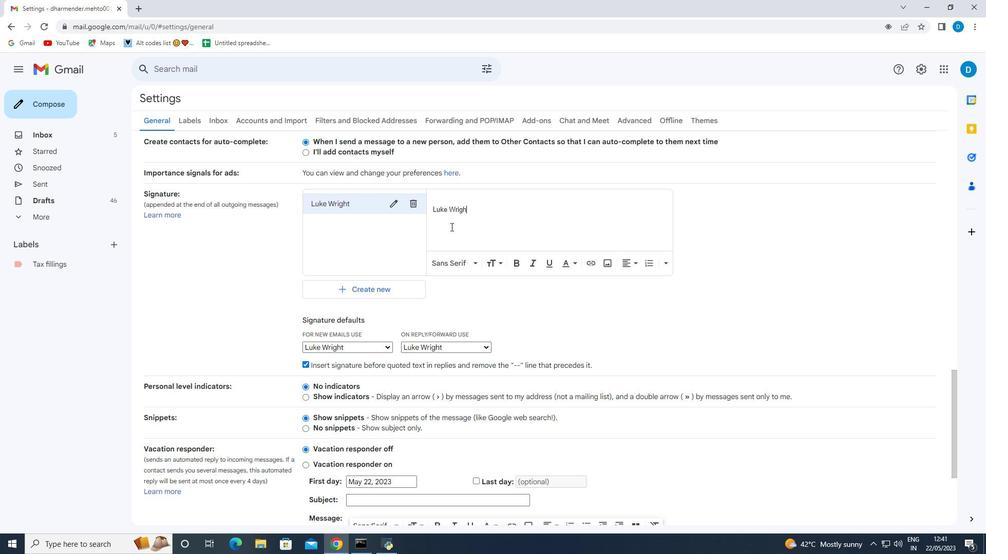 
Action: Mouse moved to (488, 351)
Screenshot: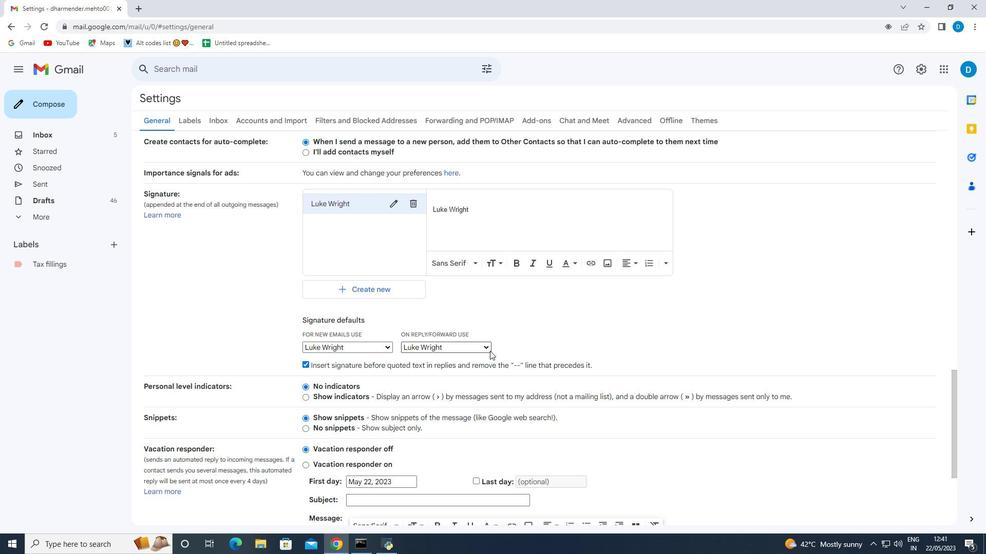 
Action: Mouse scrolled (488, 350) with delta (0, 0)
Screenshot: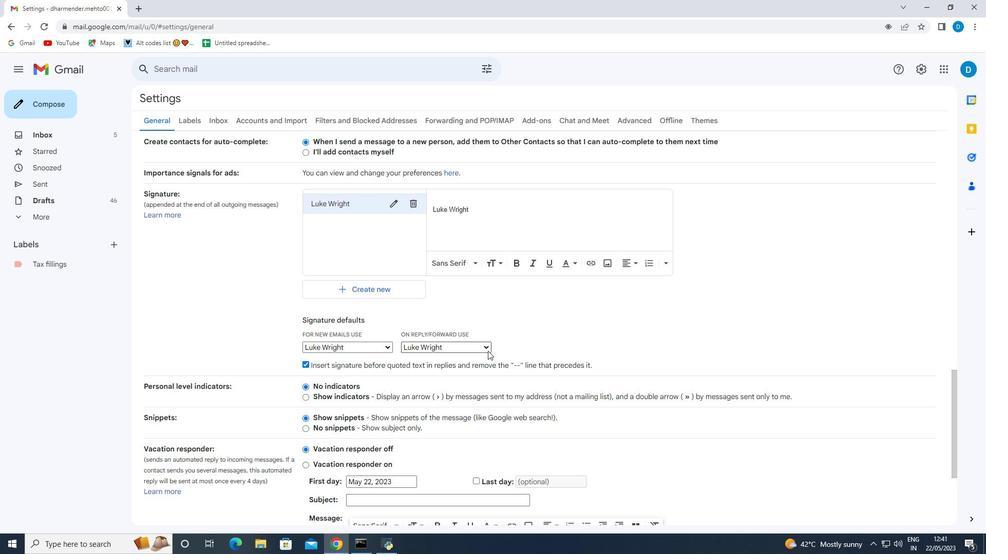 
Action: Mouse scrolled (488, 350) with delta (0, 0)
Screenshot: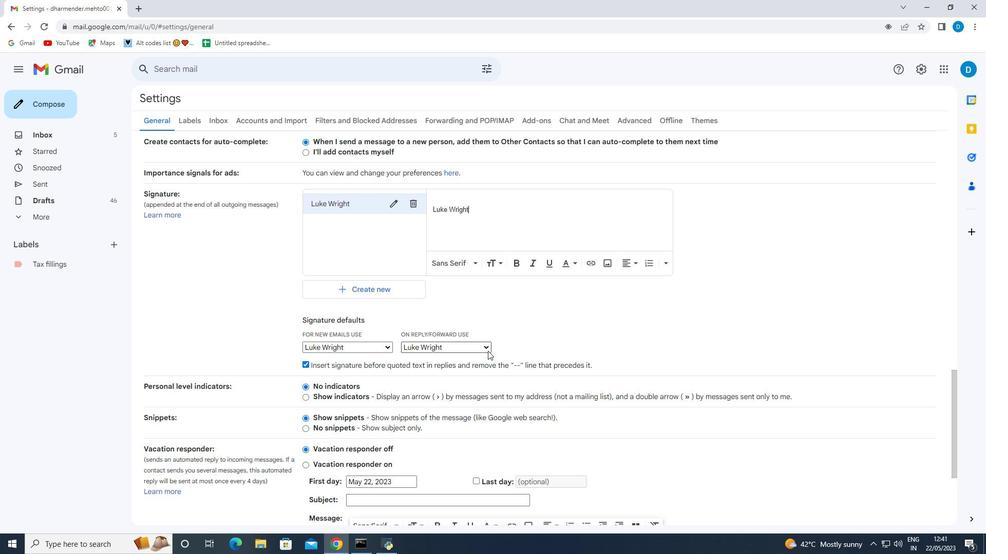 
Action: Mouse scrolled (488, 350) with delta (0, 0)
Screenshot: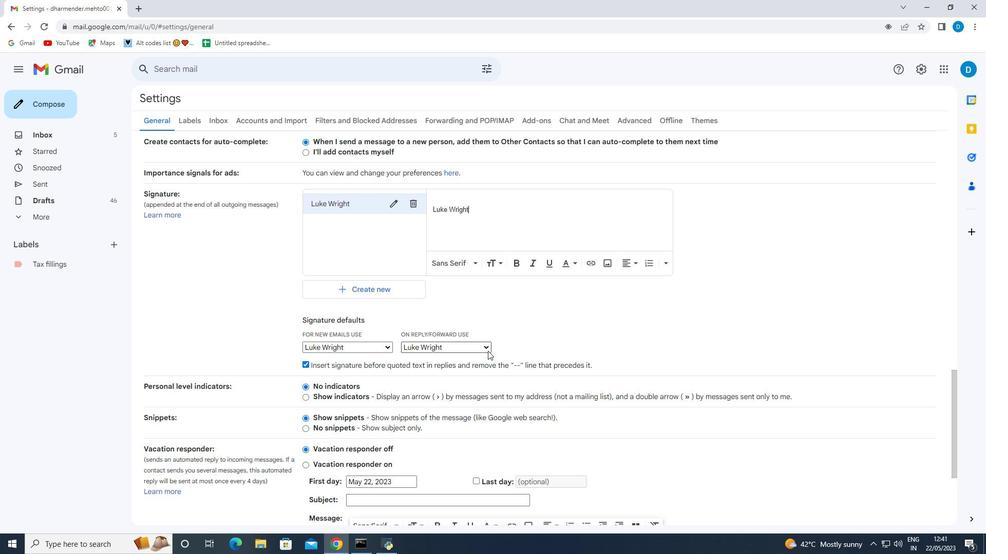 
Action: Mouse moved to (407, 366)
Screenshot: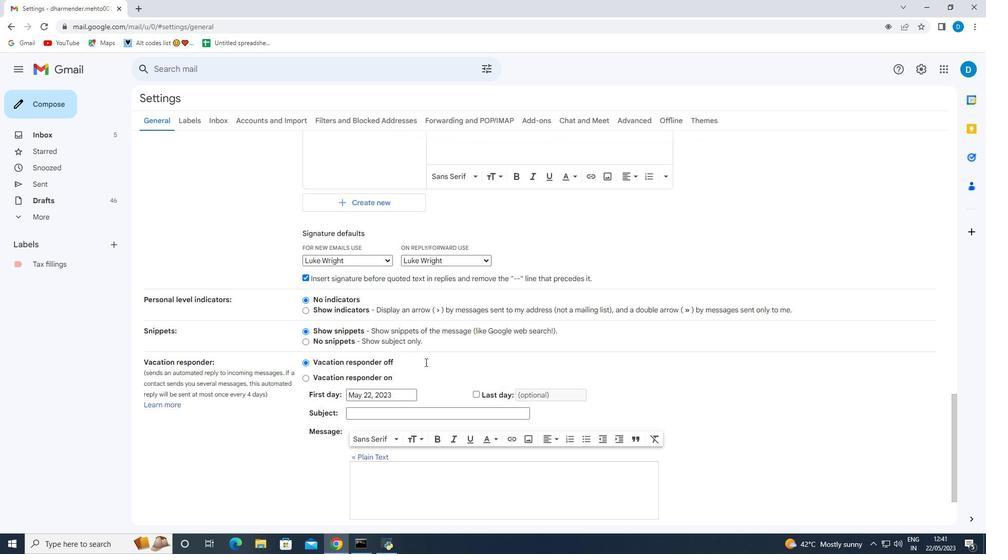 
Action: Mouse scrolled (407, 366) with delta (0, 0)
Screenshot: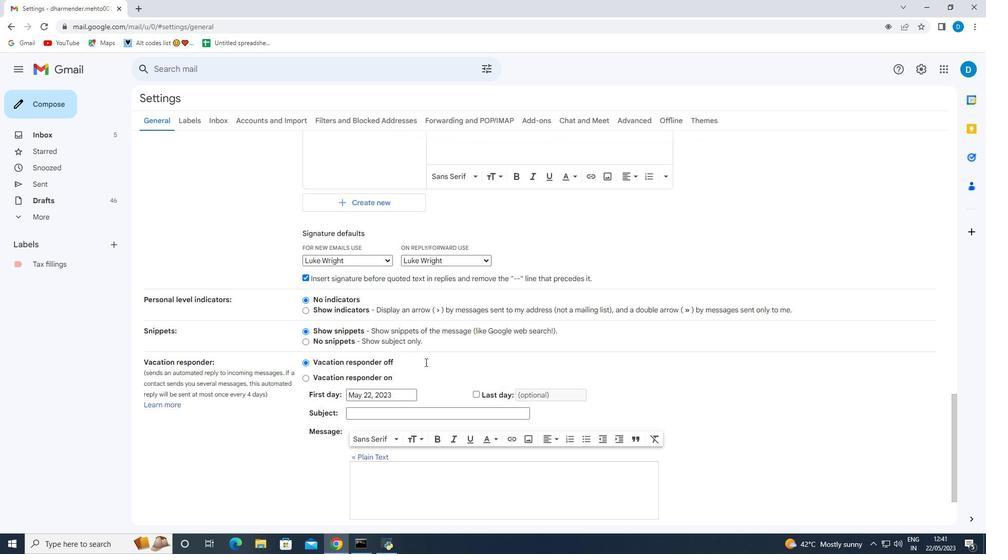 
Action: Mouse moved to (518, 466)
Screenshot: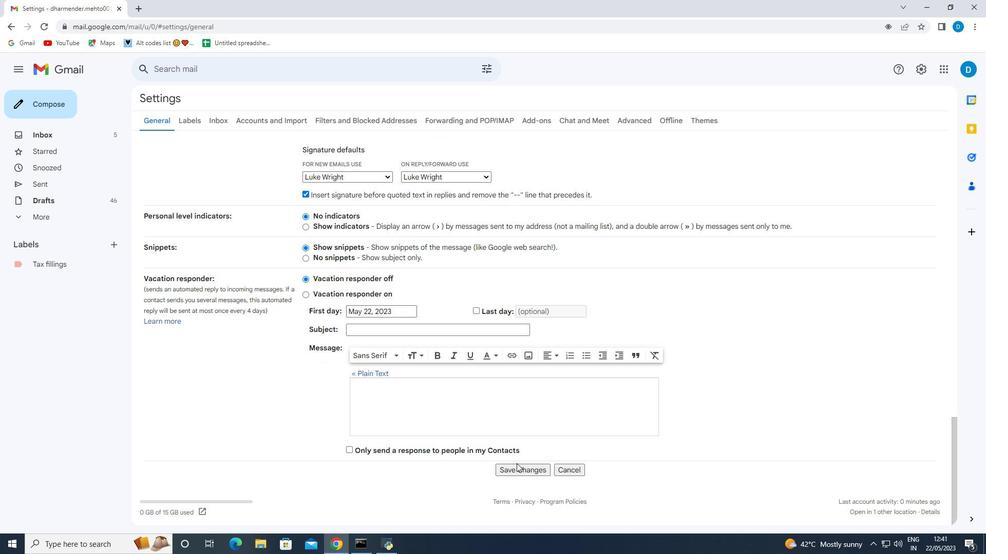 
Action: Mouse pressed left at (518, 466)
Screenshot: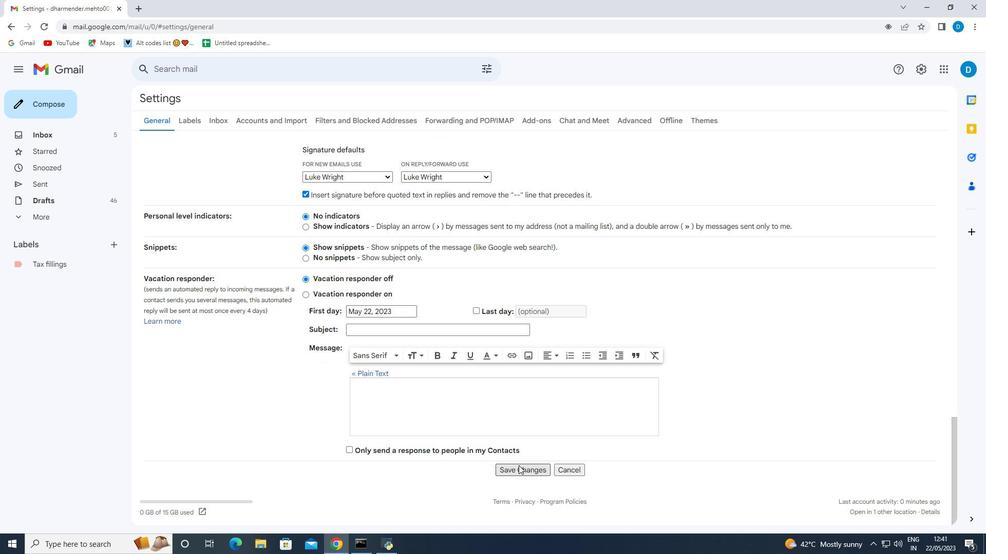 
Action: Mouse moved to (116, 268)
Screenshot: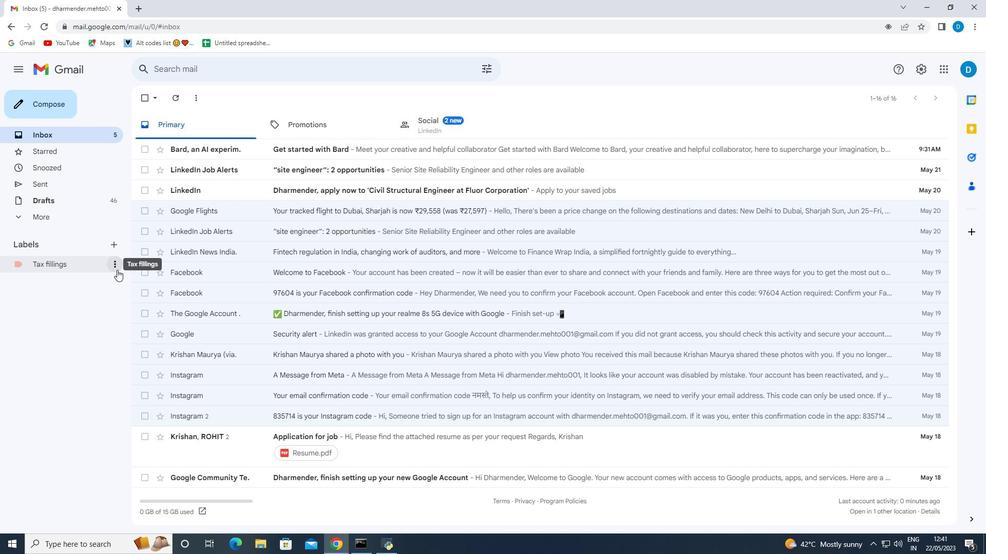 
Action: Mouse pressed left at (116, 268)
Screenshot: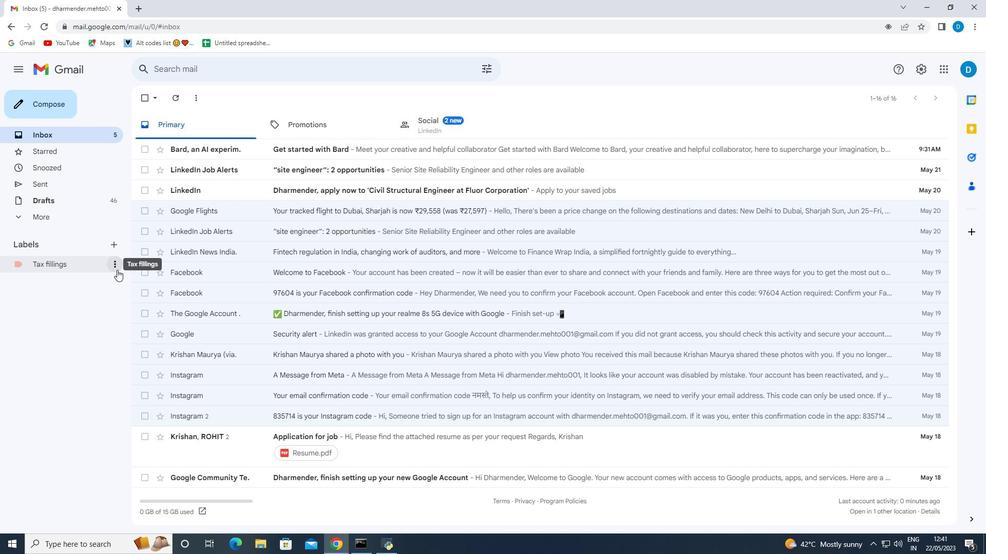 
Action: Mouse moved to (150, 452)
Screenshot: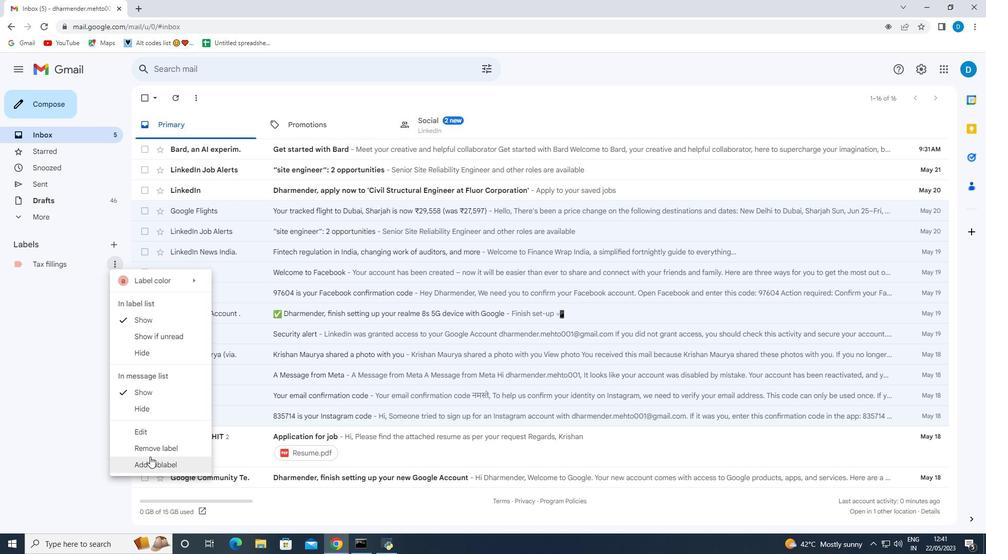 
Action: Mouse pressed left at (150, 452)
Screenshot: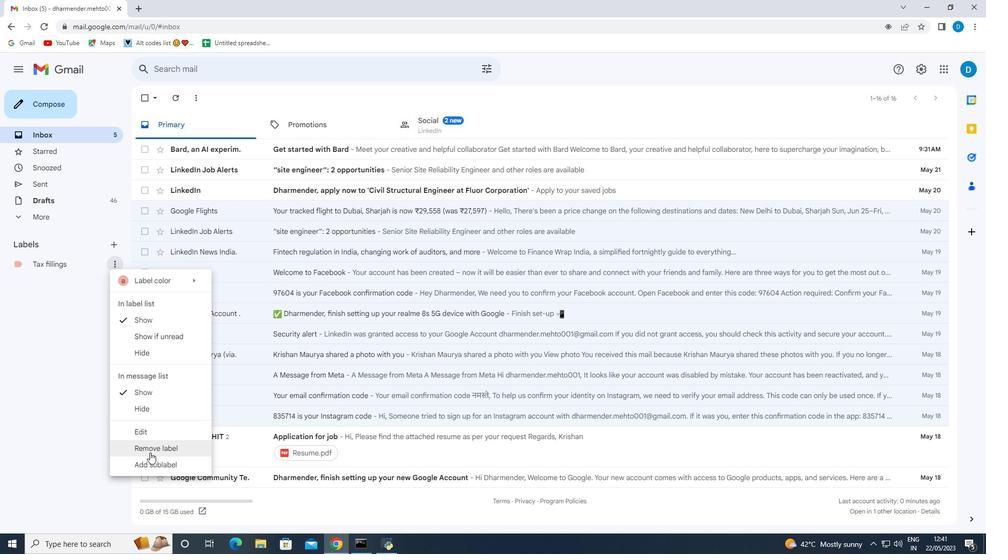 
Action: Mouse moved to (598, 318)
Screenshot: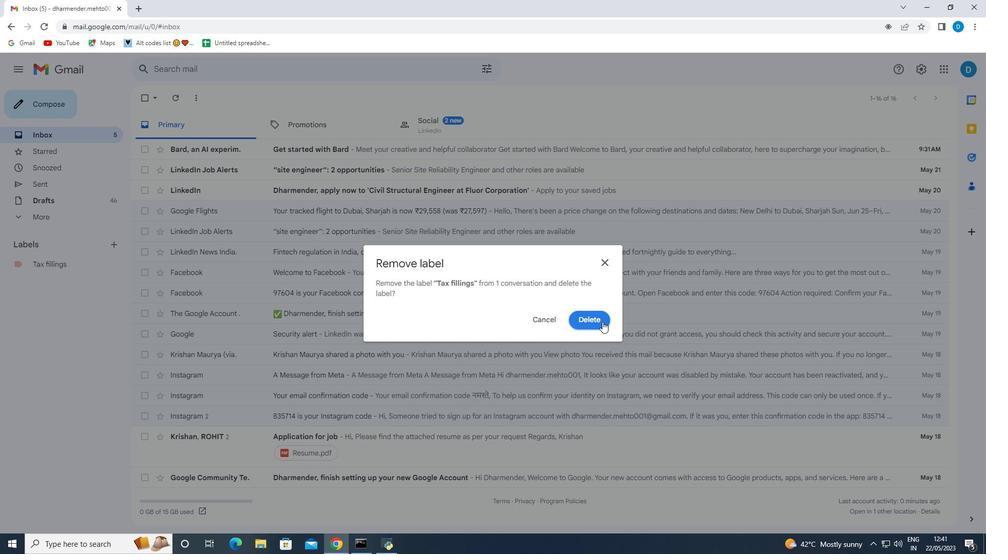 
Action: Mouse pressed left at (598, 318)
Screenshot: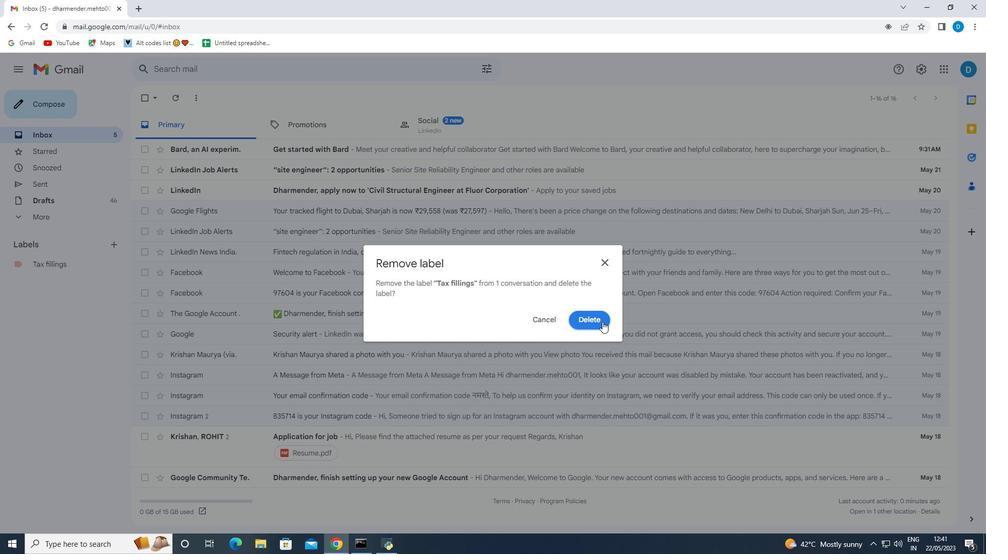 
Action: Mouse moved to (63, 104)
Screenshot: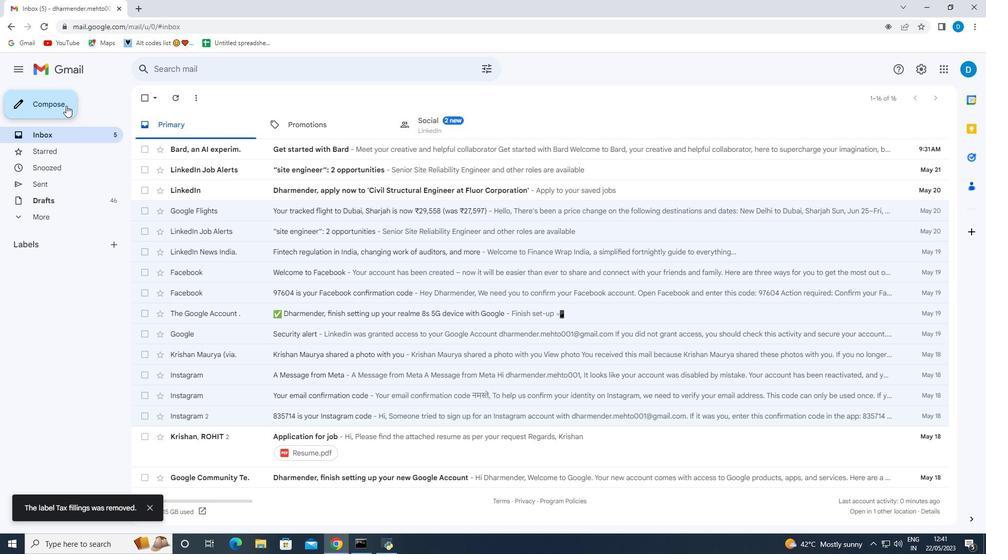 
Action: Mouse pressed left at (63, 104)
Screenshot: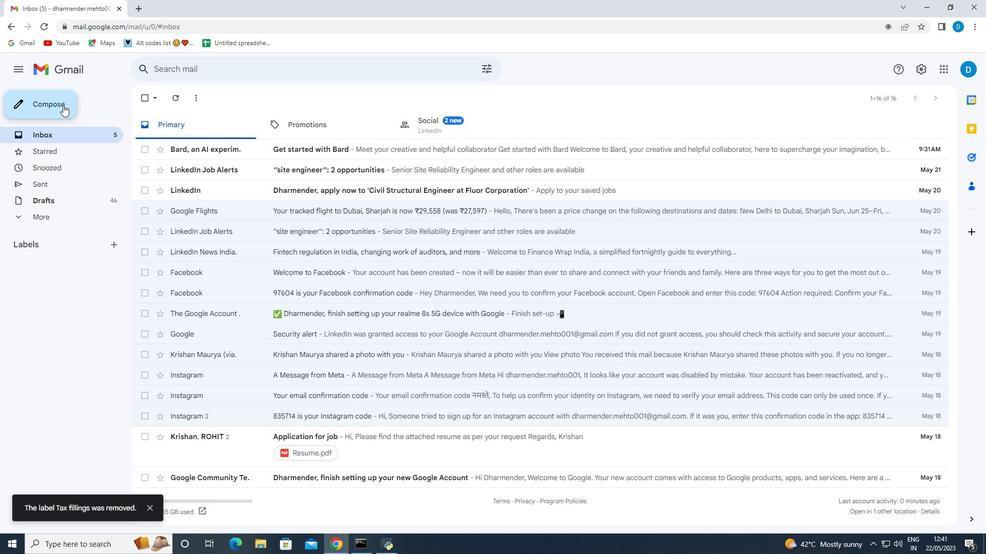 
Action: Mouse moved to (661, 291)
Screenshot: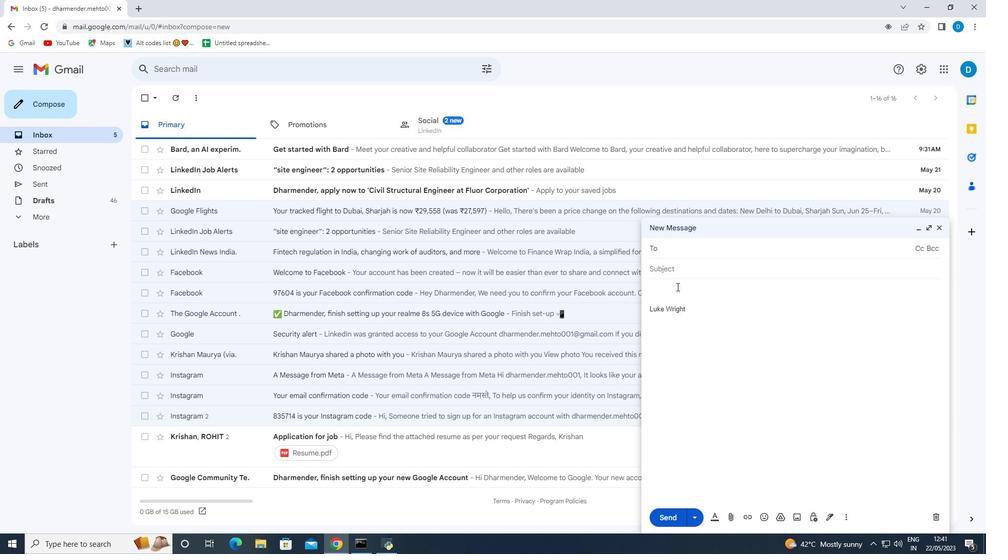 
Action: Mouse pressed left at (661, 291)
Screenshot: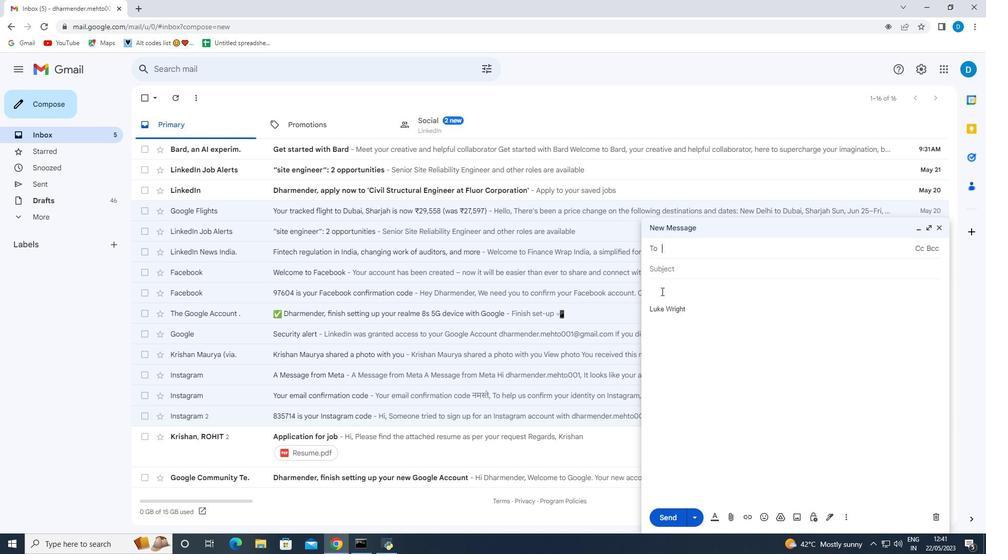 
Action: Key pressed <Key.shift><Key.shift><Key.shift><Key.shift><Key.shift><Key.shift><Key.shift><Key.shift><Key.shift><Key.shift><Key.shift><Key.shift><Key.shift><Key.shift><Key.shift><Key.shift><Key.shift><Key.shift><Key.shift><Key.shift><Key.shift><Key.shift><Key.shift><Key.shift><Key.shift><Key.shift><Key.shift><Key.shift><Key.shift><Key.shift><Key.shift><Key.shift><Key.shift><Key.shift>With<Key.space><Key.shift>sincere<Key.space>appreciation<Key.space>and<Key.space>gratitude,
Screenshot: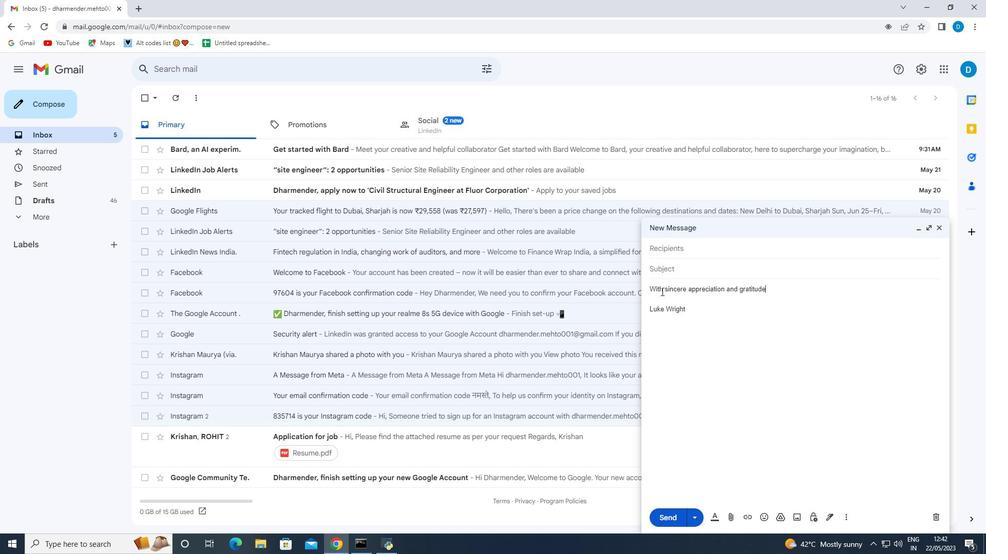 
Action: Mouse moved to (845, 520)
Screenshot: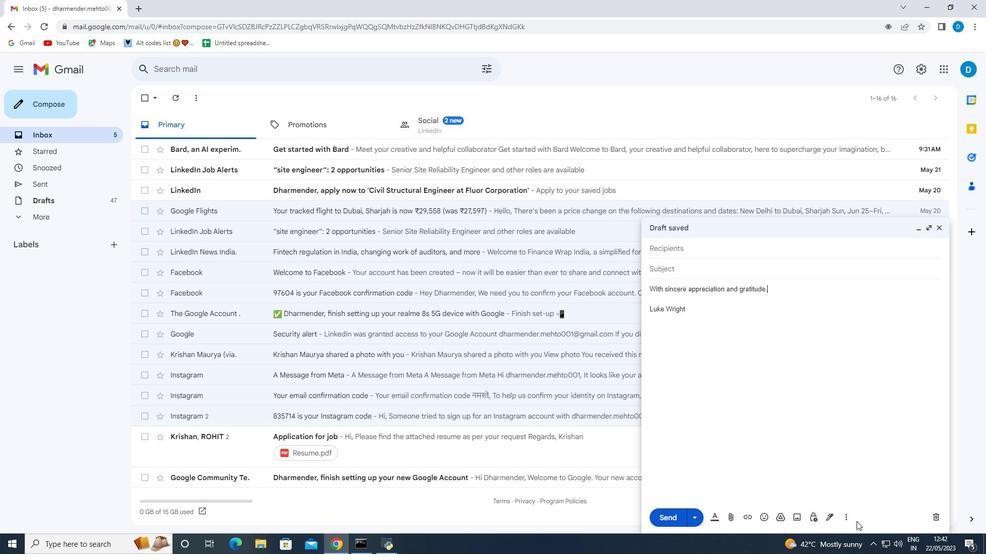 
Action: Mouse pressed left at (845, 520)
Screenshot: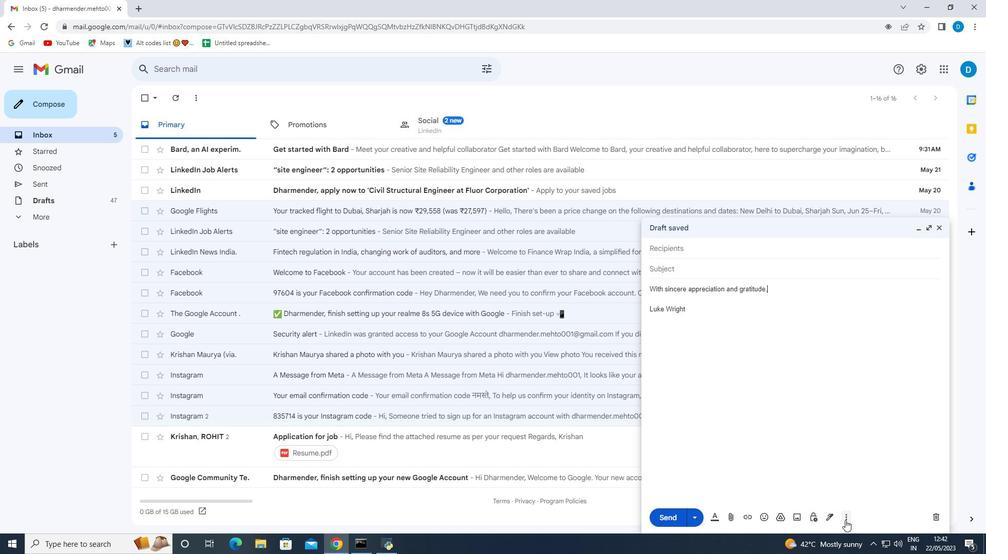 
Action: Mouse moved to (870, 424)
Screenshot: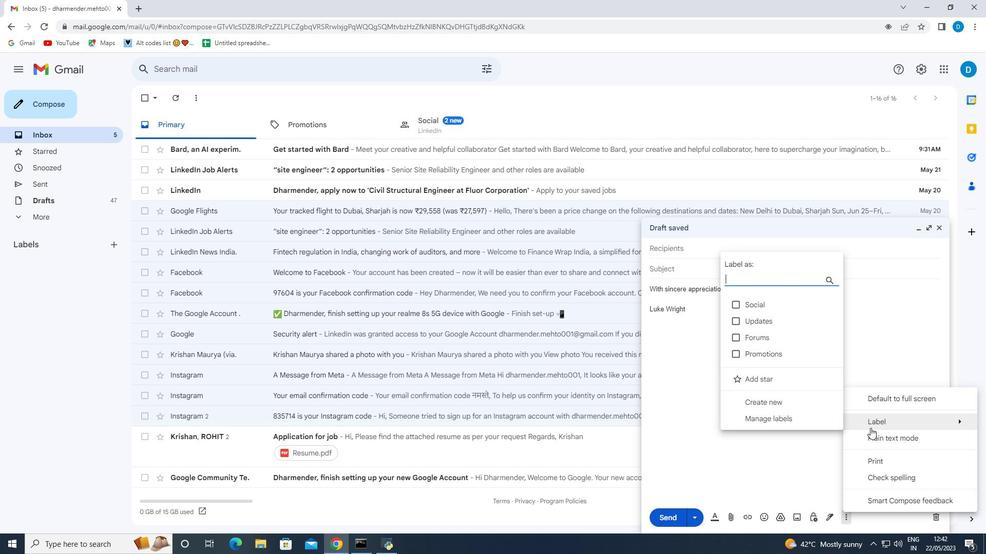 
Action: Mouse pressed left at (870, 424)
Screenshot: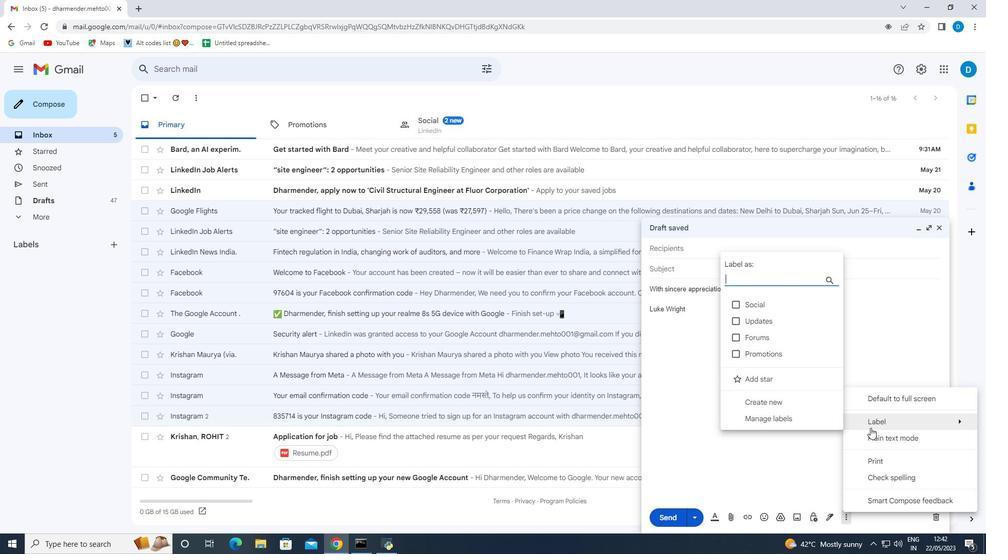 
Action: Mouse moved to (777, 404)
Screenshot: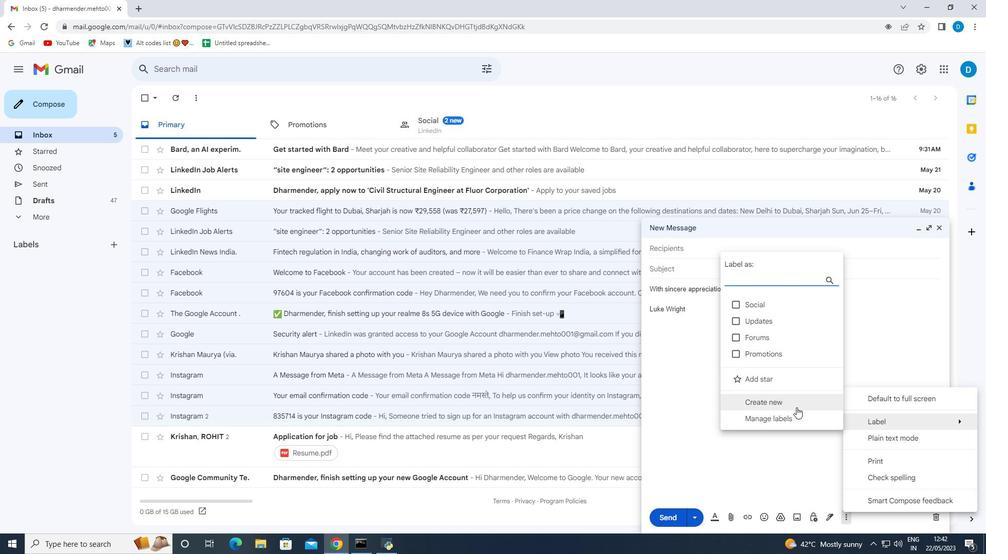 
Action: Mouse pressed left at (777, 404)
Screenshot: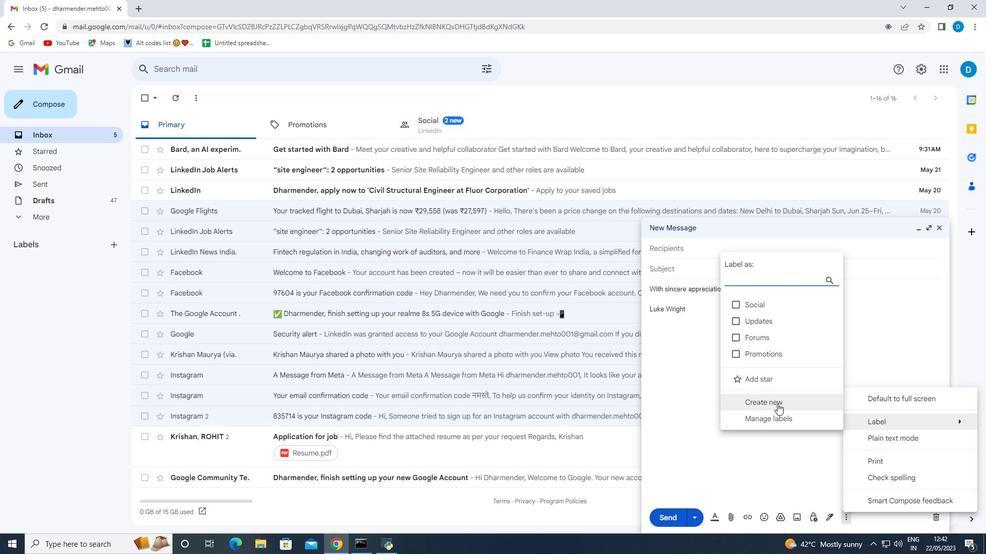 
Action: Mouse moved to (433, 281)
Screenshot: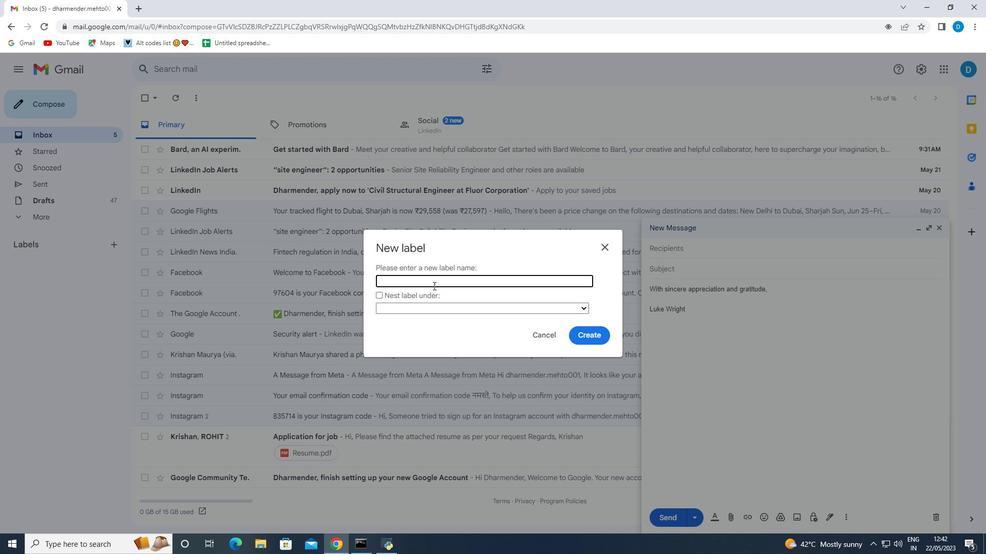 
Action: Mouse pressed left at (433, 281)
Screenshot: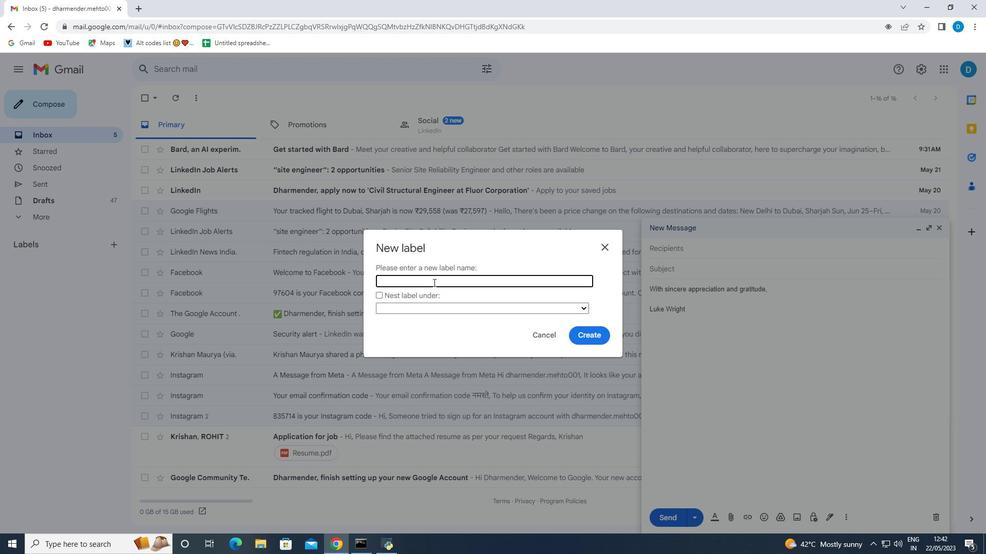 
Action: Key pressed <Key.shift>Audits
Screenshot: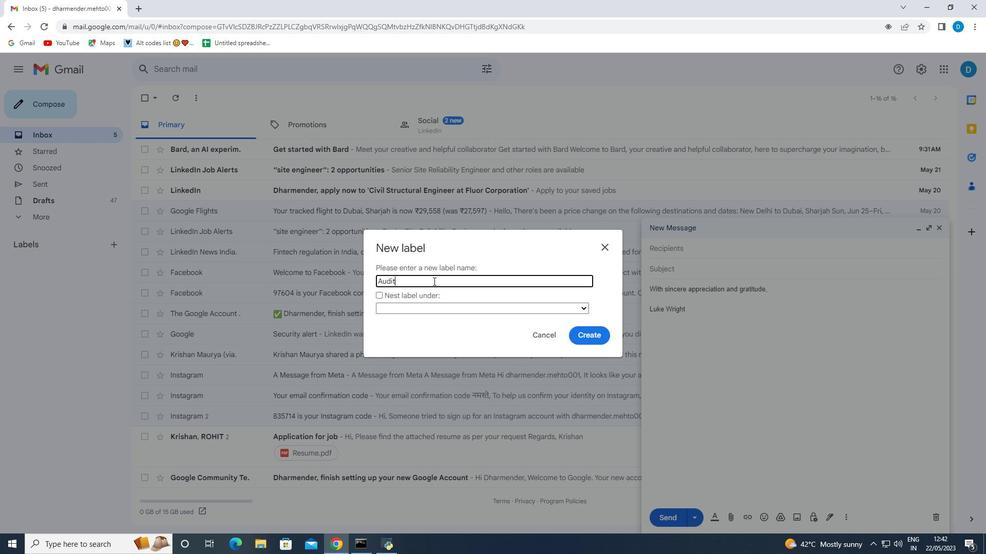 
Action: Mouse moved to (583, 335)
Screenshot: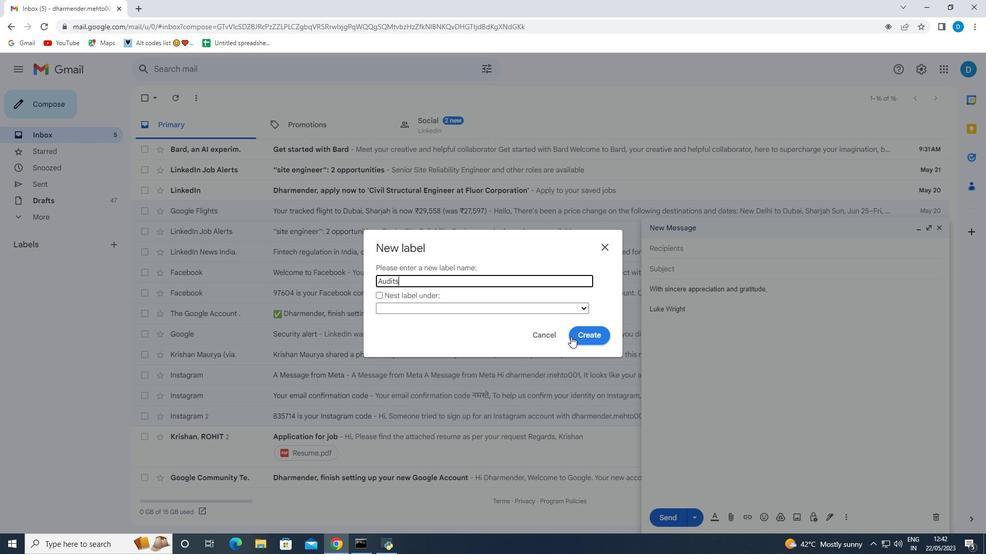
Action: Mouse pressed left at (583, 335)
Screenshot: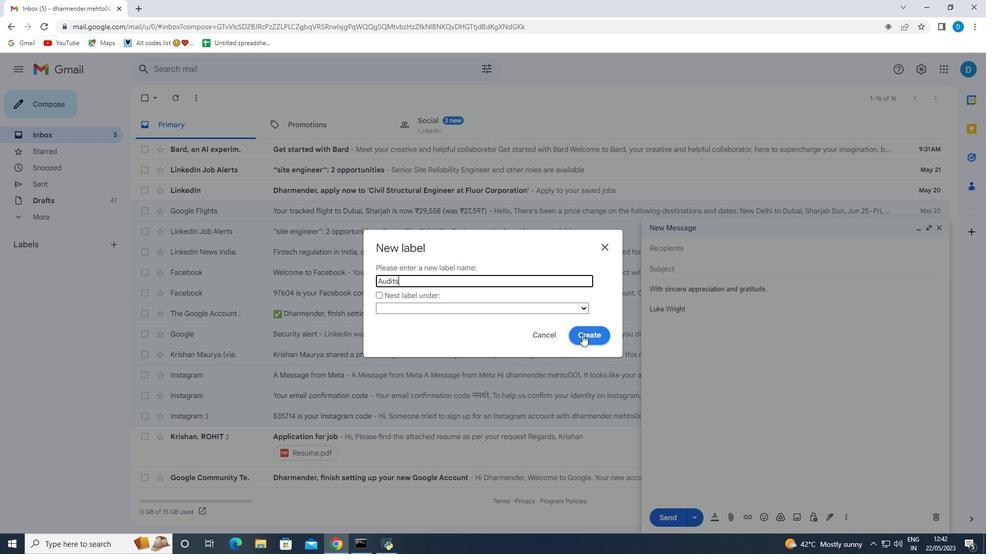 
Action: Mouse moved to (677, 249)
Screenshot: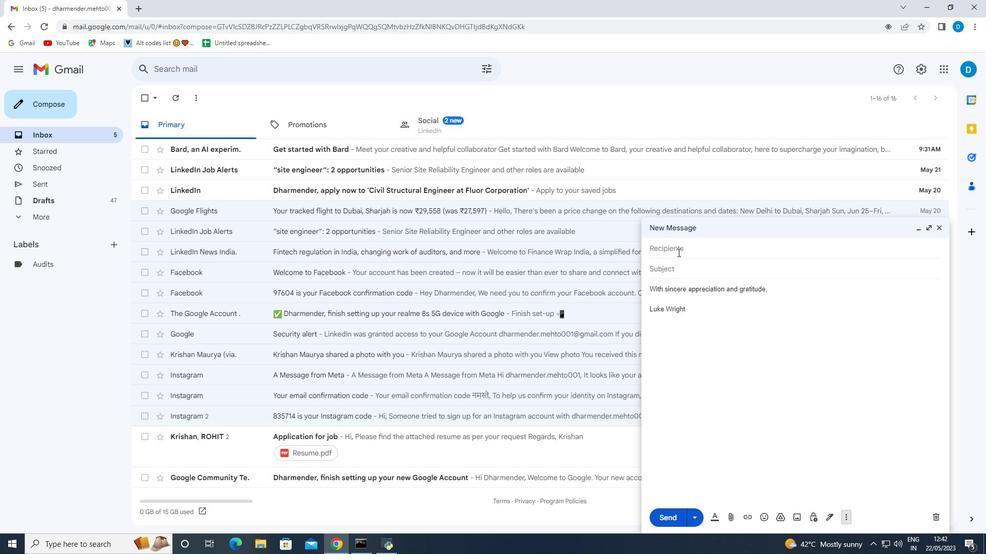
Action: Mouse pressed left at (677, 249)
Screenshot: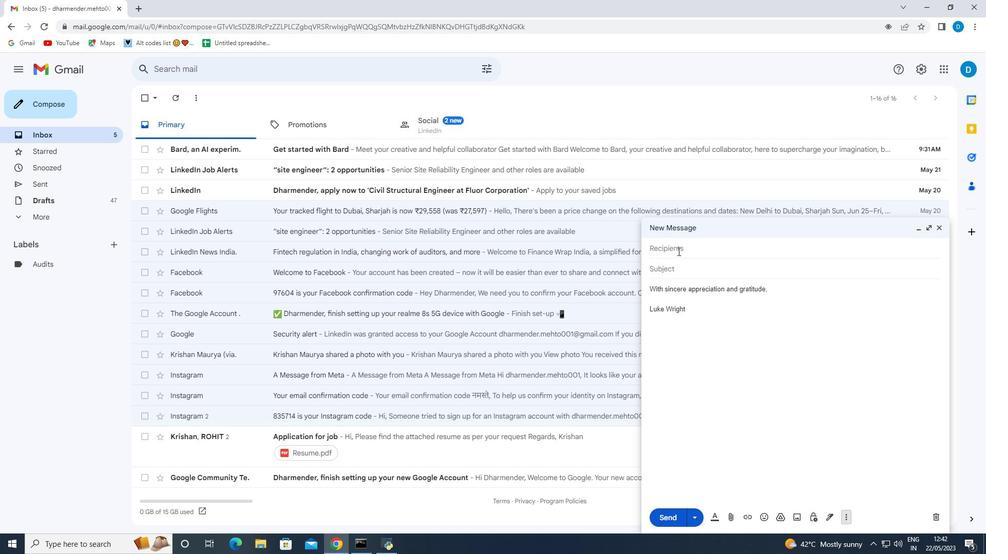 
Action: Key pressed softage.9<Key.shift>@softage.net
Screenshot: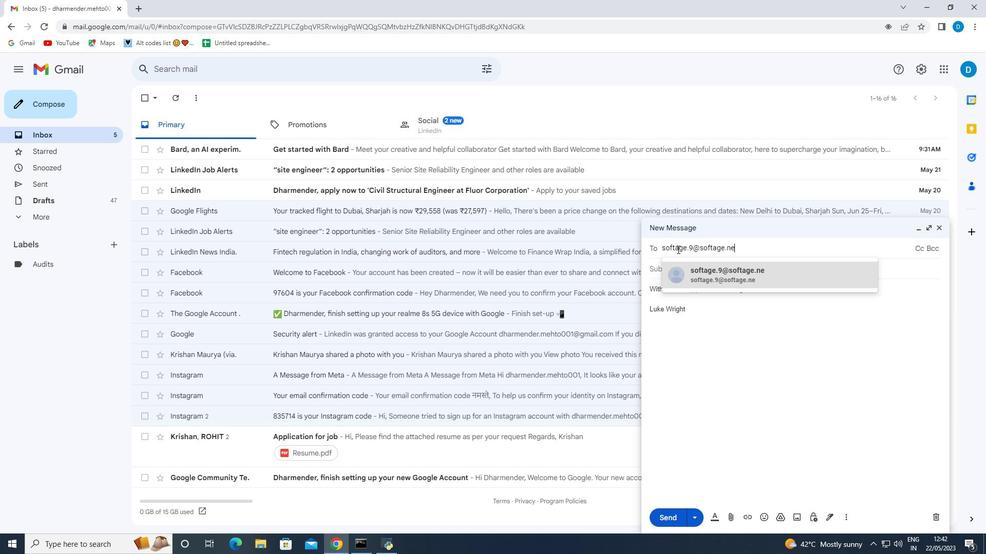 
Action: Mouse moved to (828, 271)
Screenshot: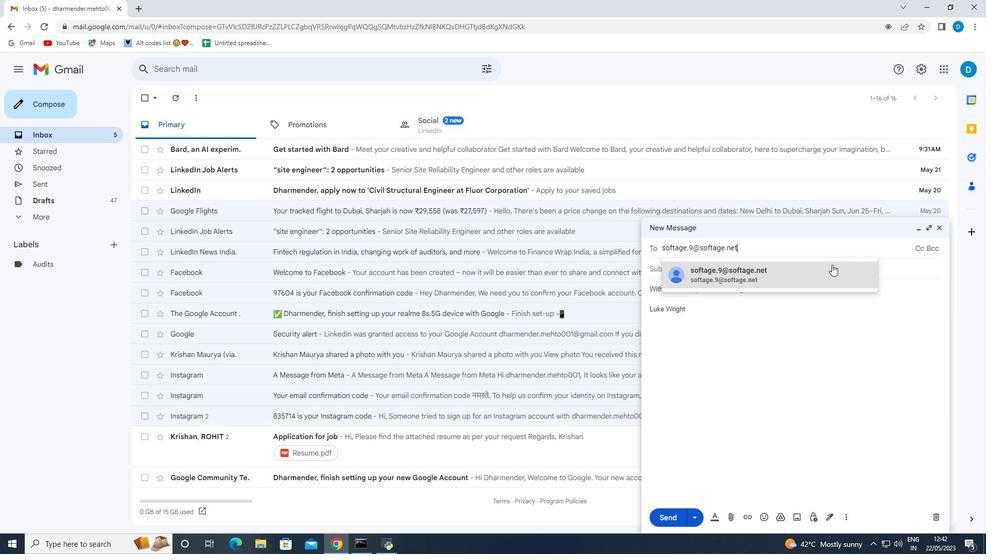 
Action: Mouse pressed left at (828, 271)
Screenshot: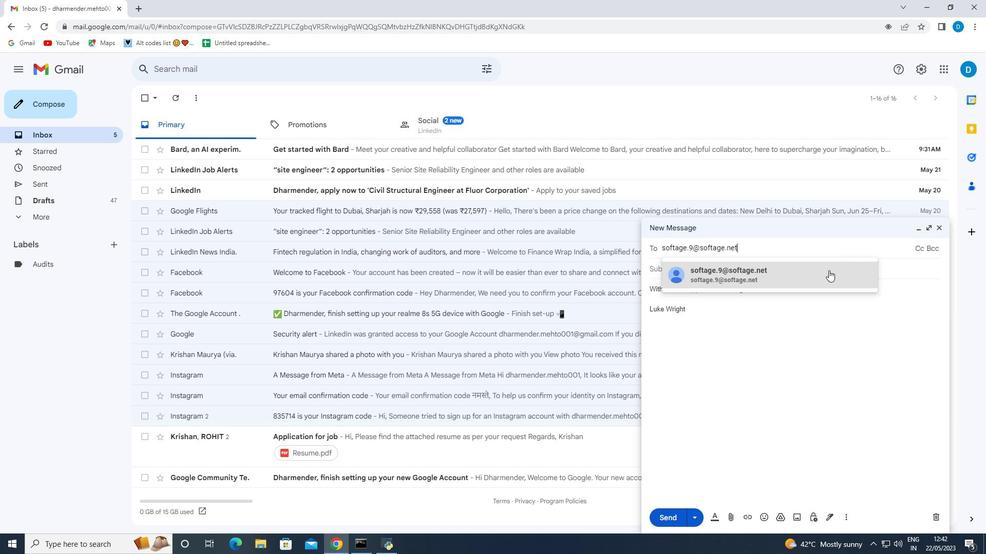 
Action: Mouse moved to (686, 385)
Screenshot: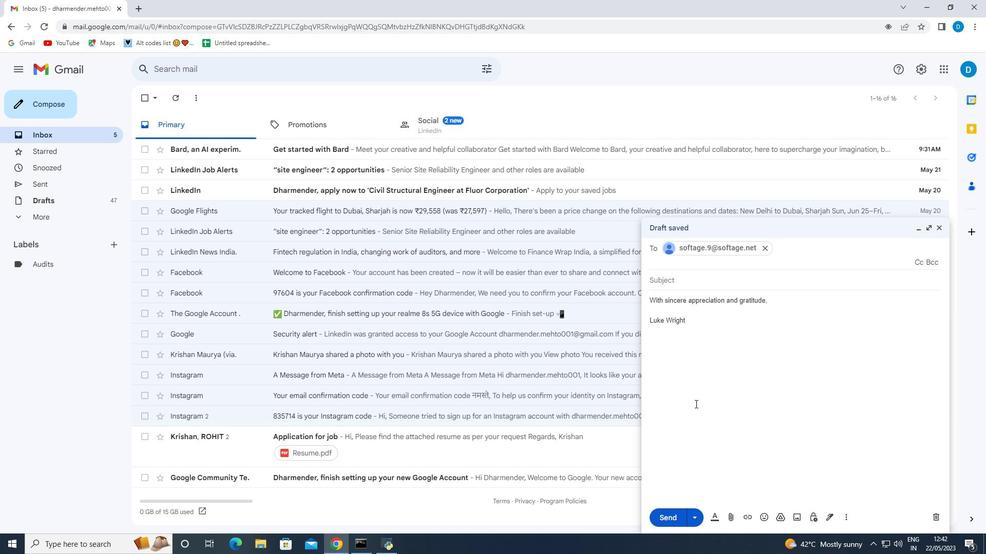 
Action: Mouse scrolled (686, 384) with delta (0, 0)
Screenshot: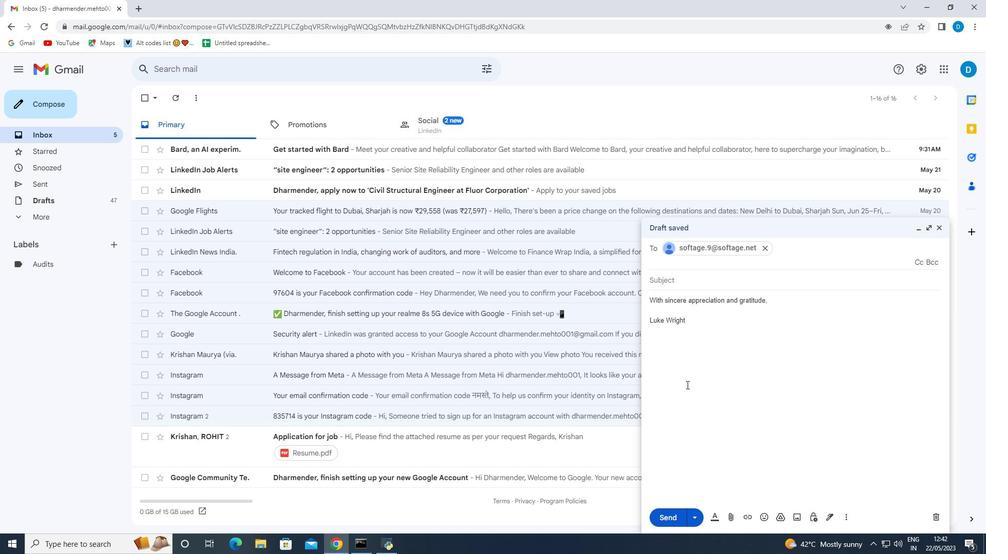 
Action: Mouse scrolled (686, 384) with delta (0, 0)
Screenshot: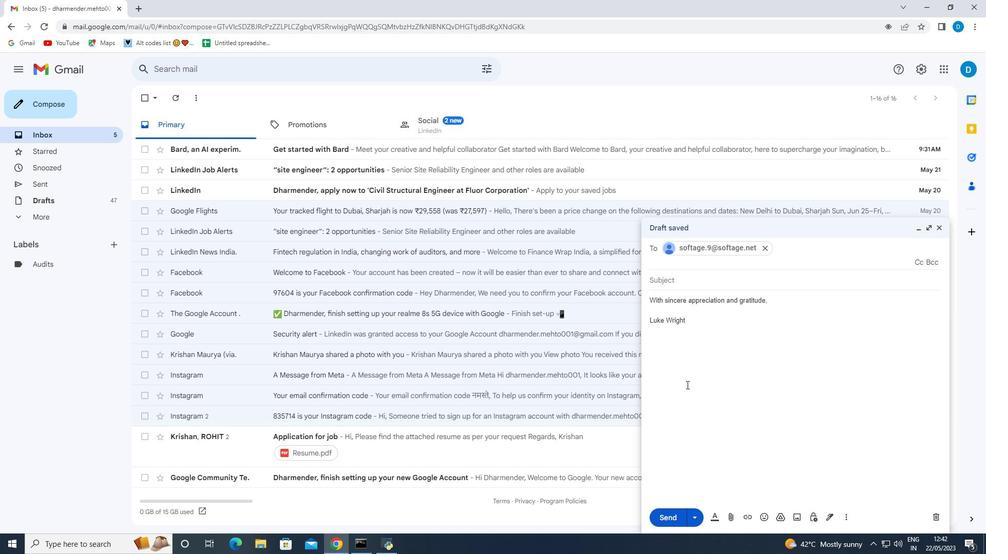 
Action: Mouse moved to (695, 395)
Screenshot: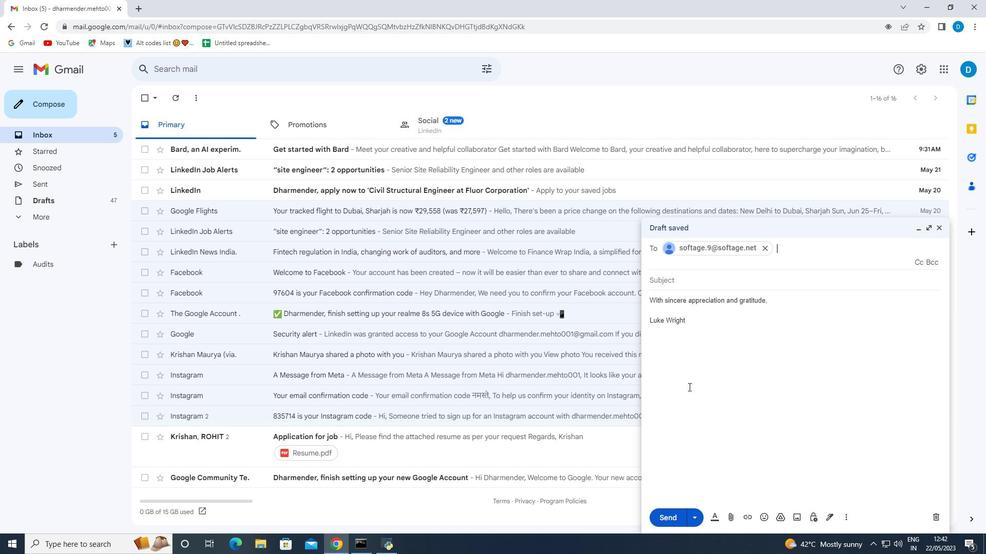 
Action: Mouse scrolled (695, 394) with delta (0, 0)
Screenshot: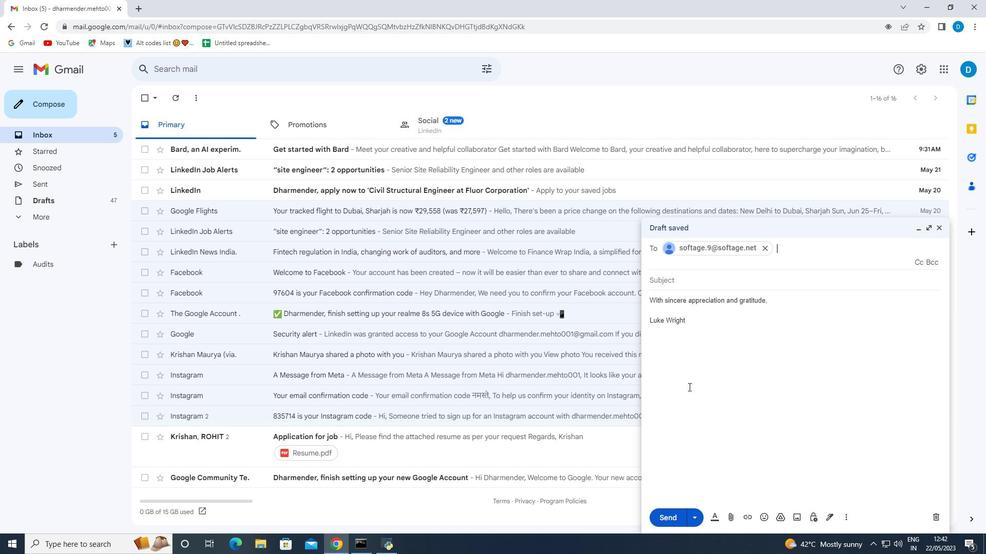 
Action: Mouse moved to (842, 514)
Screenshot: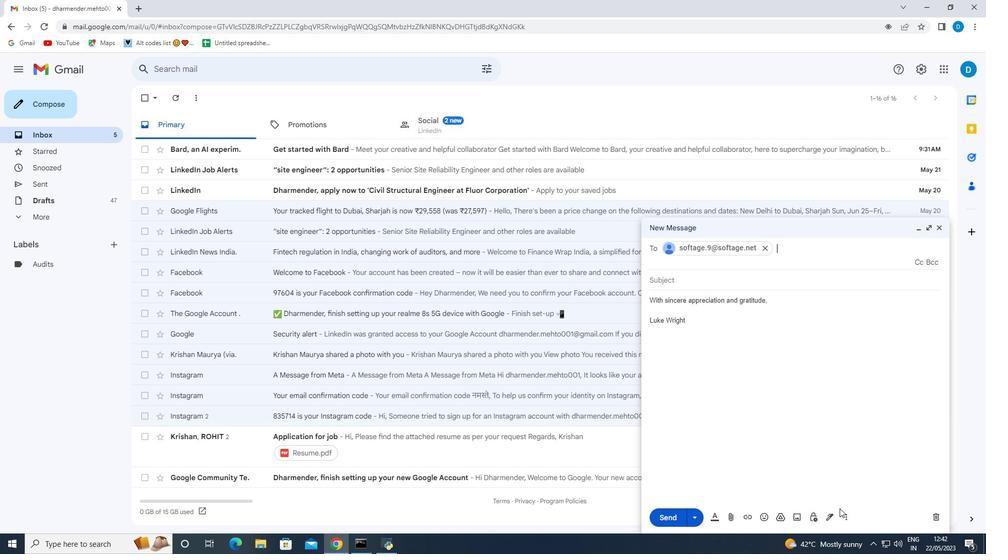 
Action: Mouse pressed left at (842, 514)
Screenshot: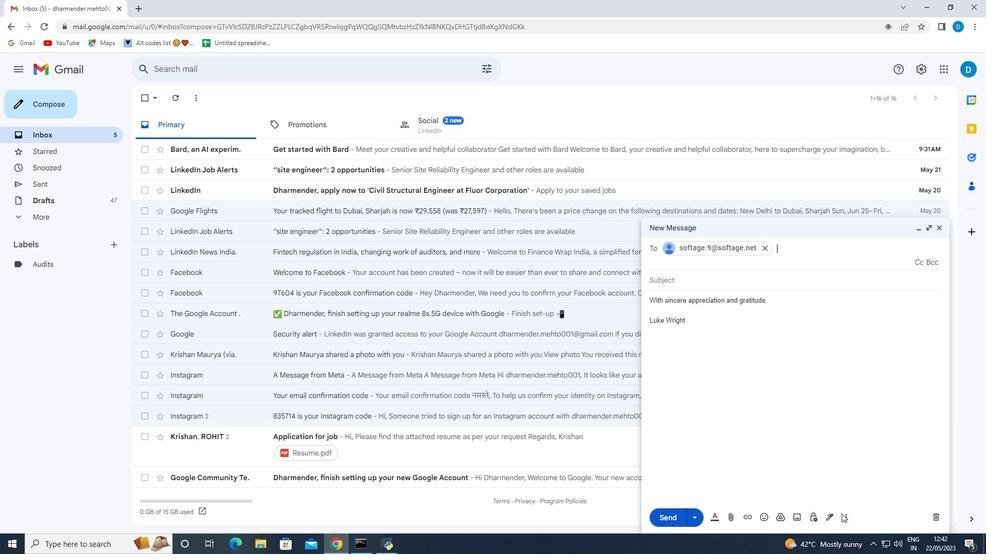 
Action: Mouse moved to (844, 517)
Screenshot: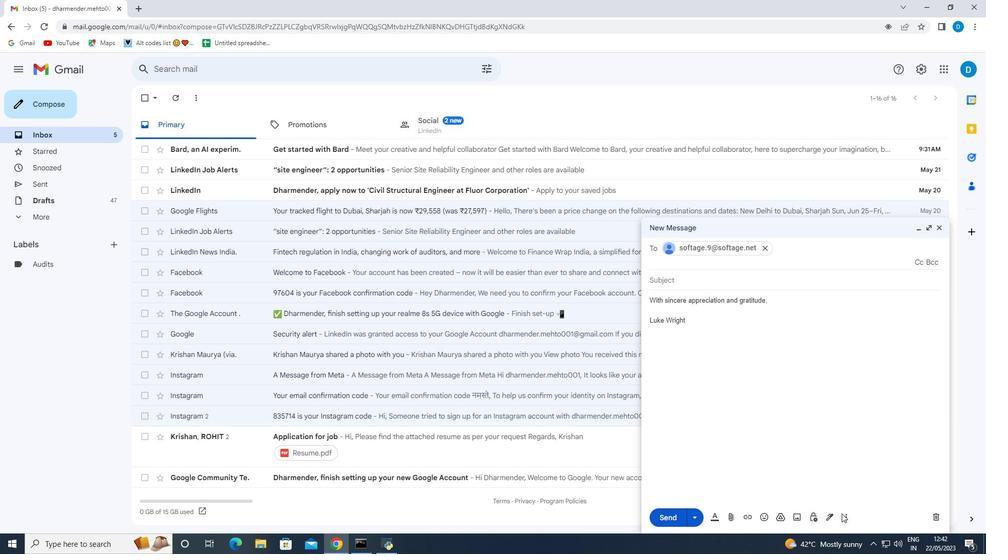 
Action: Mouse pressed left at (844, 517)
Screenshot: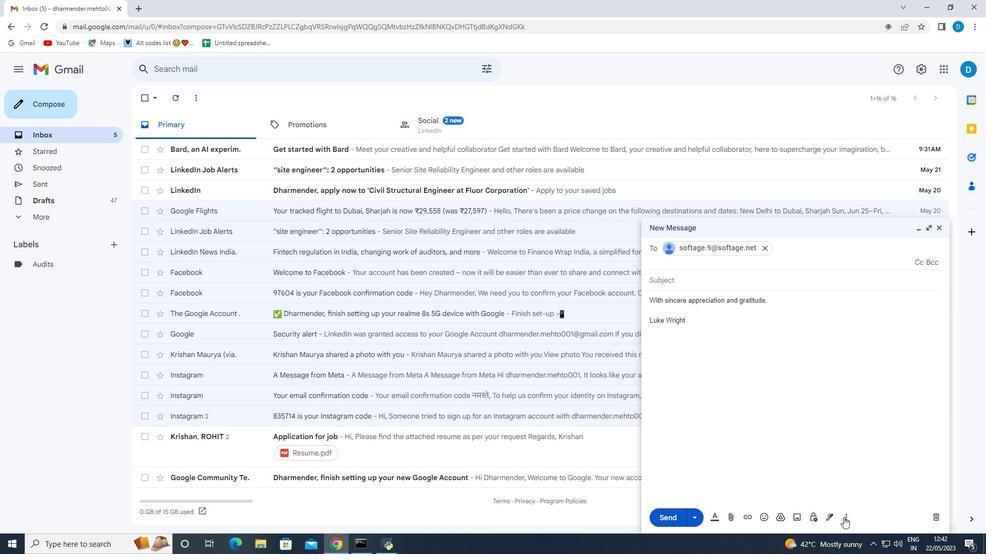 
Action: Mouse moved to (807, 412)
Screenshot: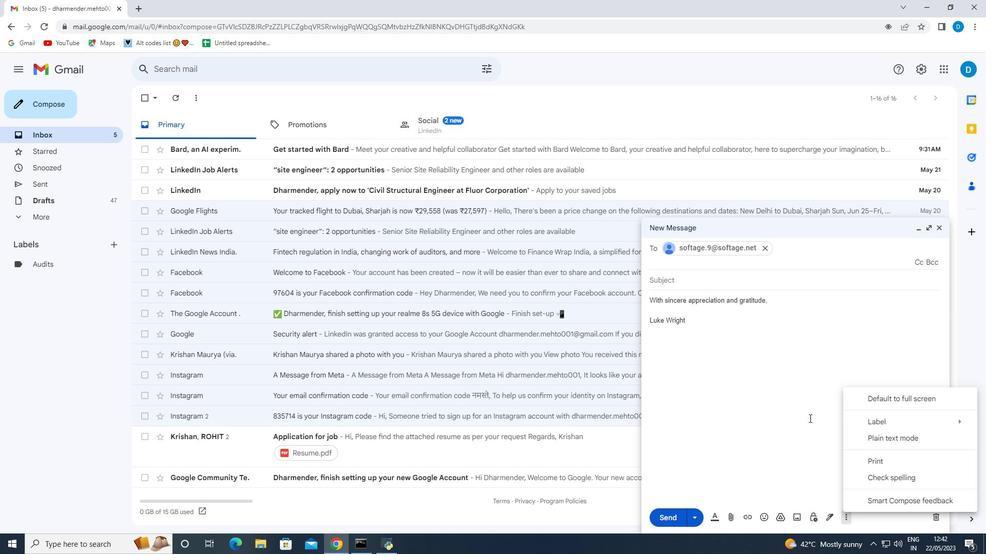 
Action: Mouse pressed left at (807, 412)
Screenshot: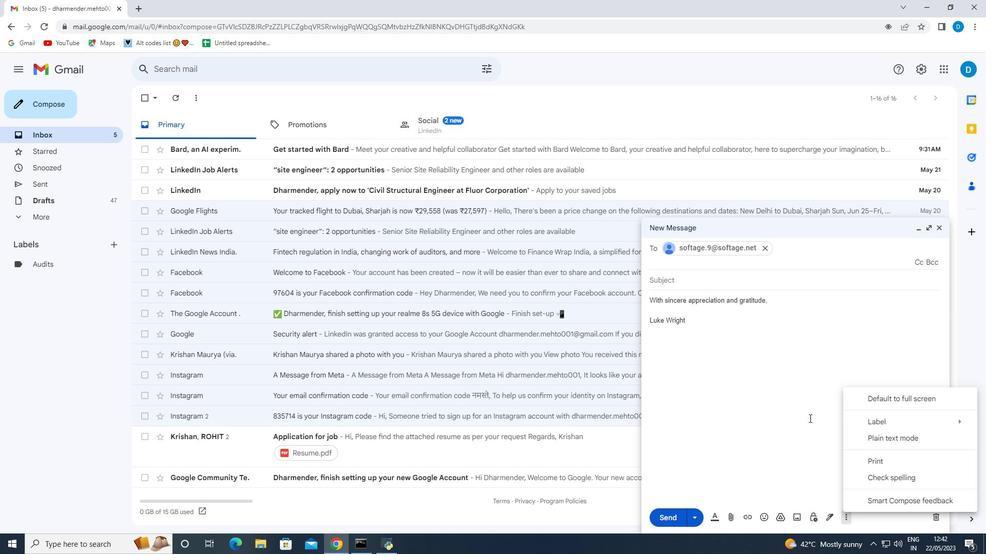 
Action: Mouse moved to (798, 411)
Screenshot: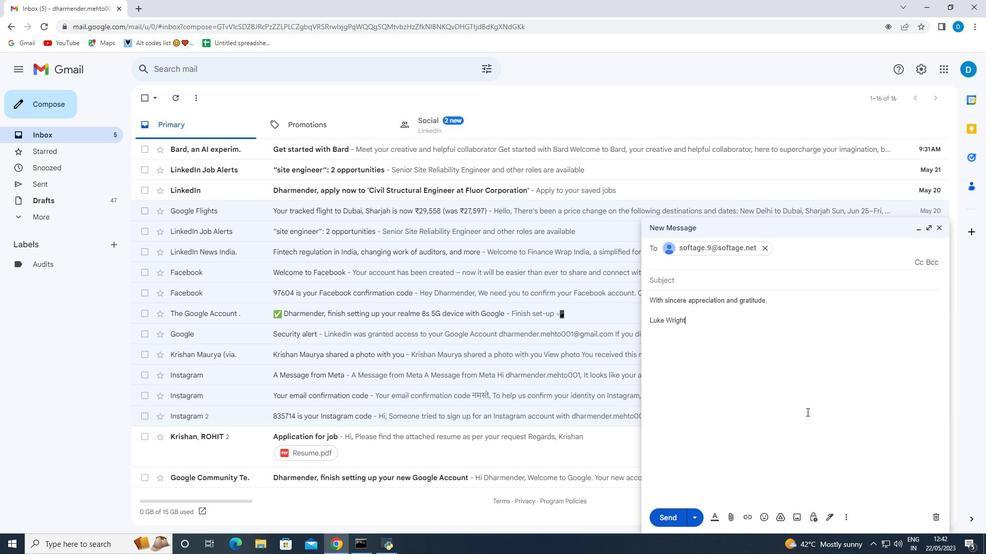 
